 Task: In the  document Grandcanyon.pdf ,align picture to the 'center'. Insert word art below the picture and give heading  'Grand Canyon  in Light Orange'change the shape height to  7.32 in
Action: Mouse moved to (429, 260)
Screenshot: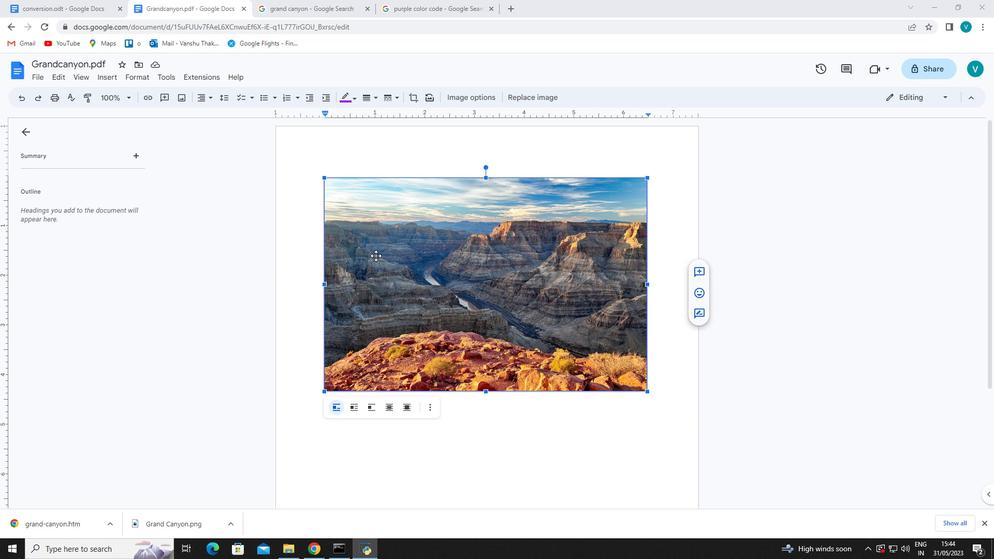 
Action: Mouse pressed left at (429, 260)
Screenshot: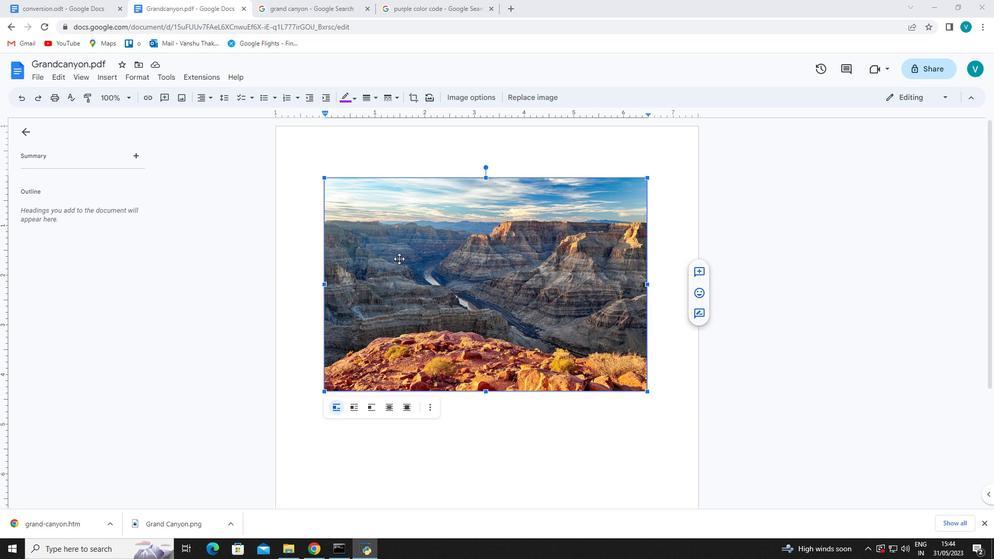 
Action: Mouse moved to (207, 99)
Screenshot: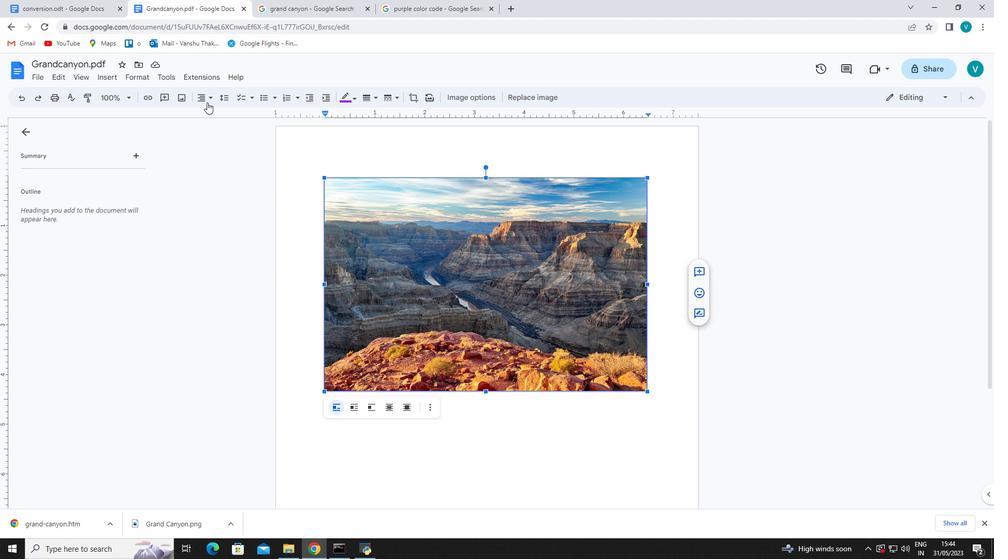 
Action: Mouse pressed left at (207, 99)
Screenshot: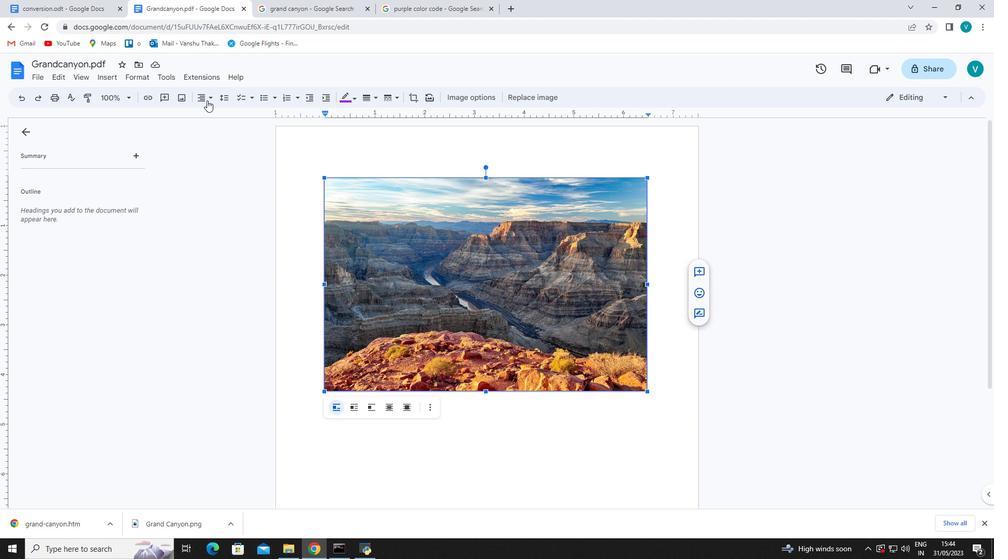 
Action: Mouse moved to (218, 114)
Screenshot: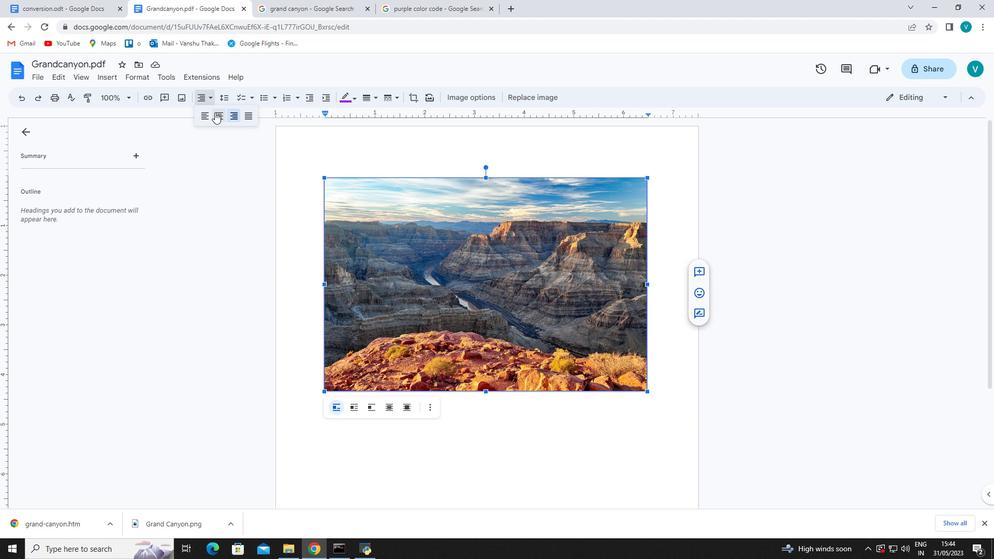 
Action: Mouse pressed left at (218, 114)
Screenshot: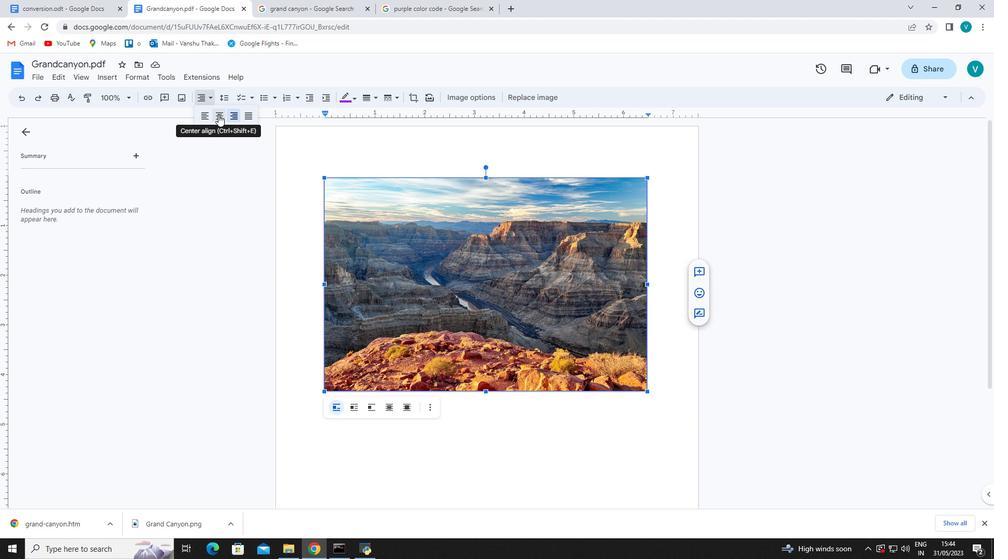 
Action: Mouse moved to (664, 384)
Screenshot: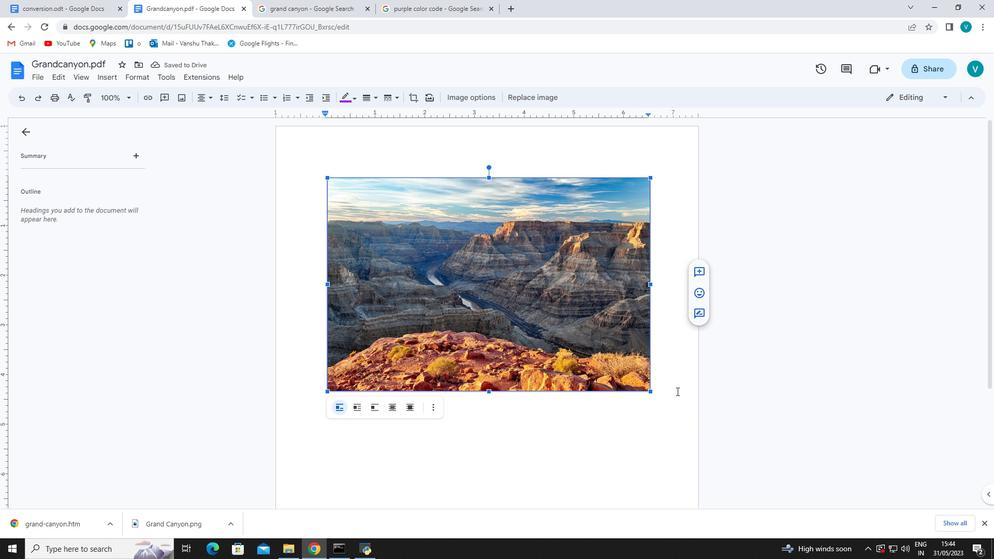 
Action: Mouse pressed left at (664, 384)
Screenshot: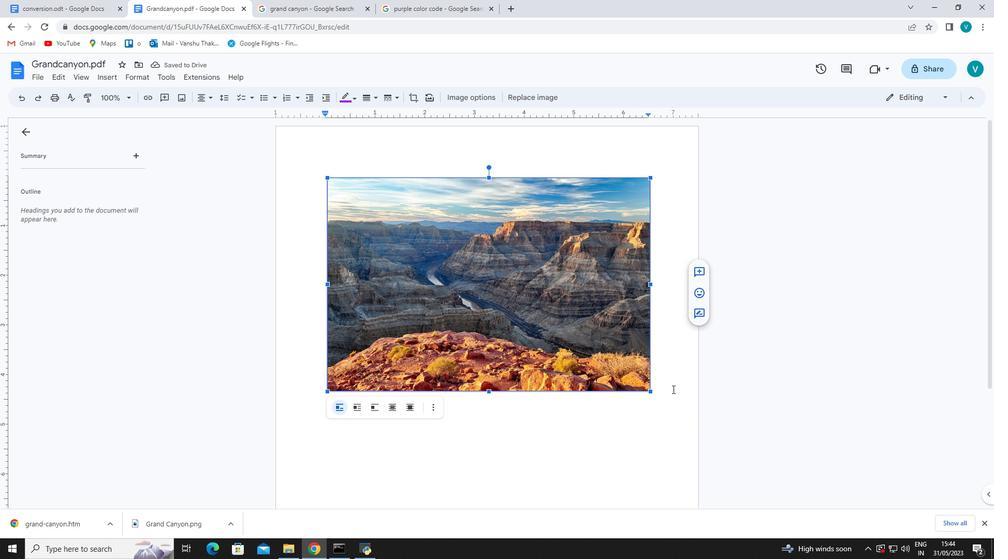 
Action: Key pressed <Key.enter>
Screenshot: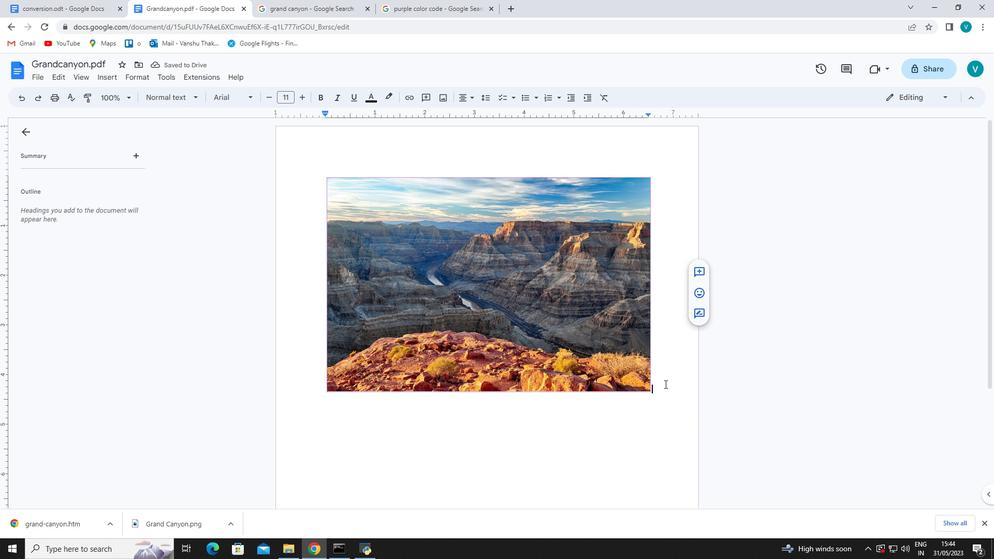 
Action: Mouse moved to (126, 73)
Screenshot: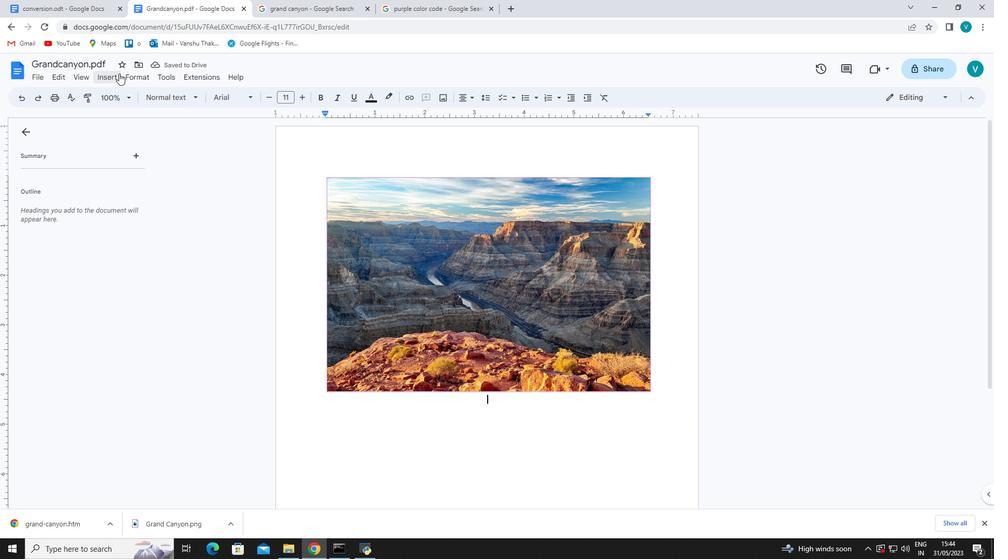 
Action: Mouse pressed left at (126, 73)
Screenshot: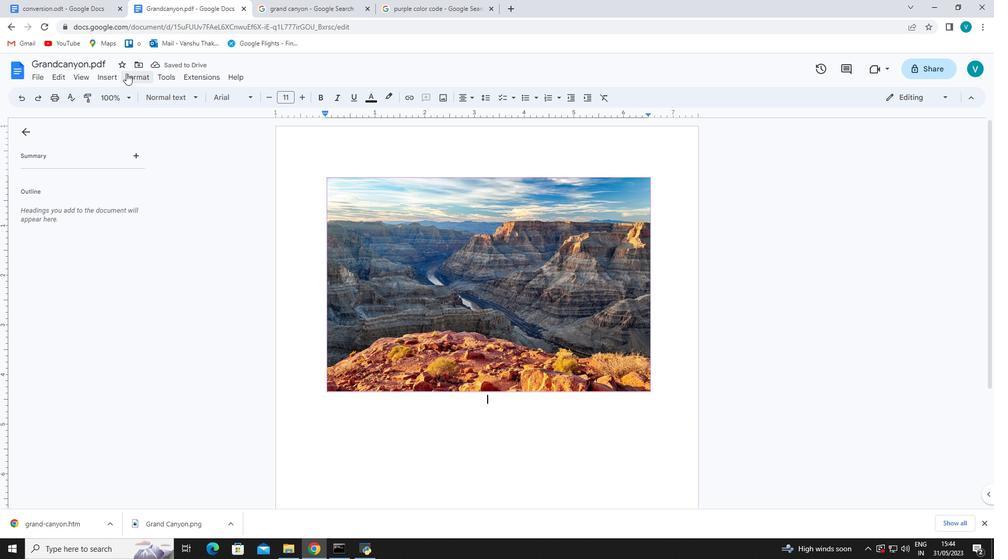 
Action: Mouse moved to (280, 125)
Screenshot: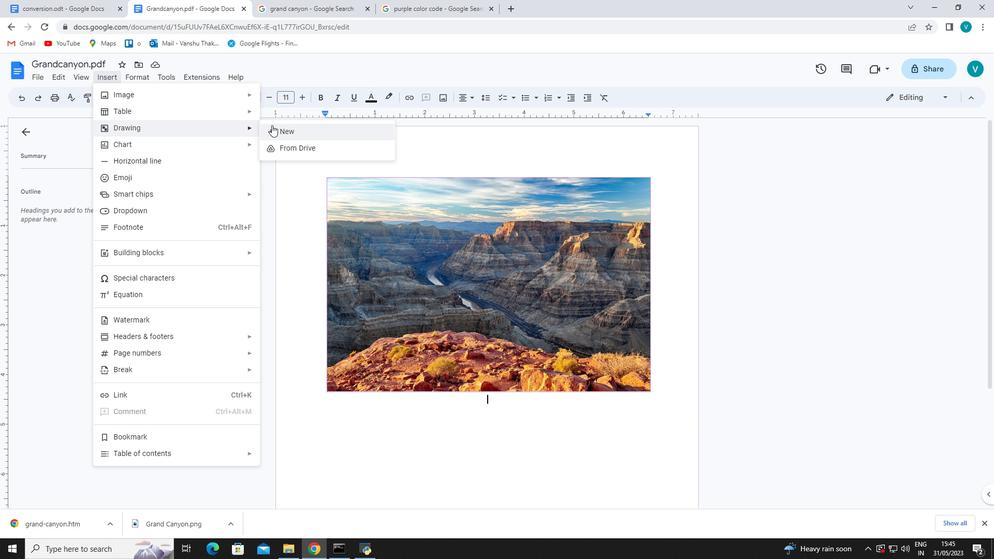 
Action: Mouse pressed left at (280, 125)
Screenshot: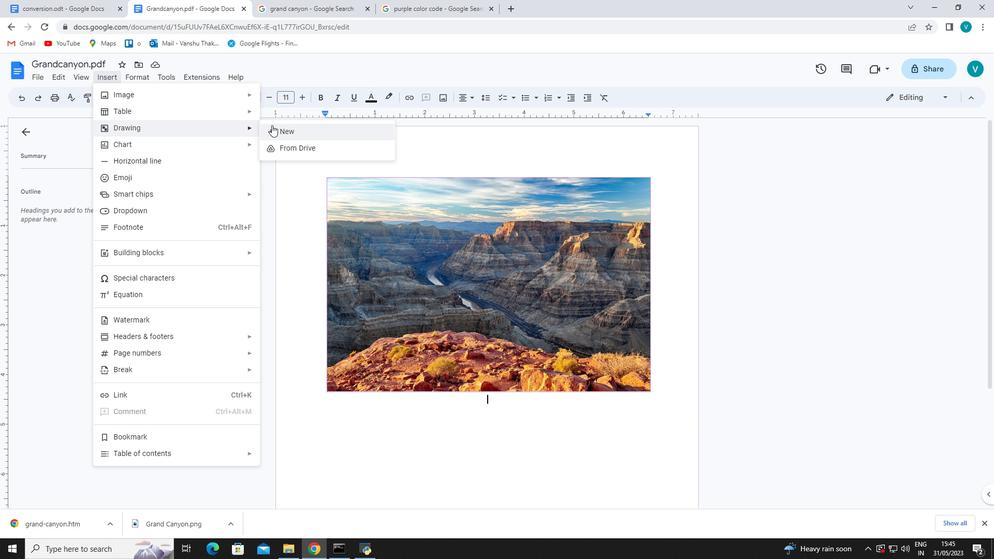 
Action: Mouse moved to (273, 120)
Screenshot: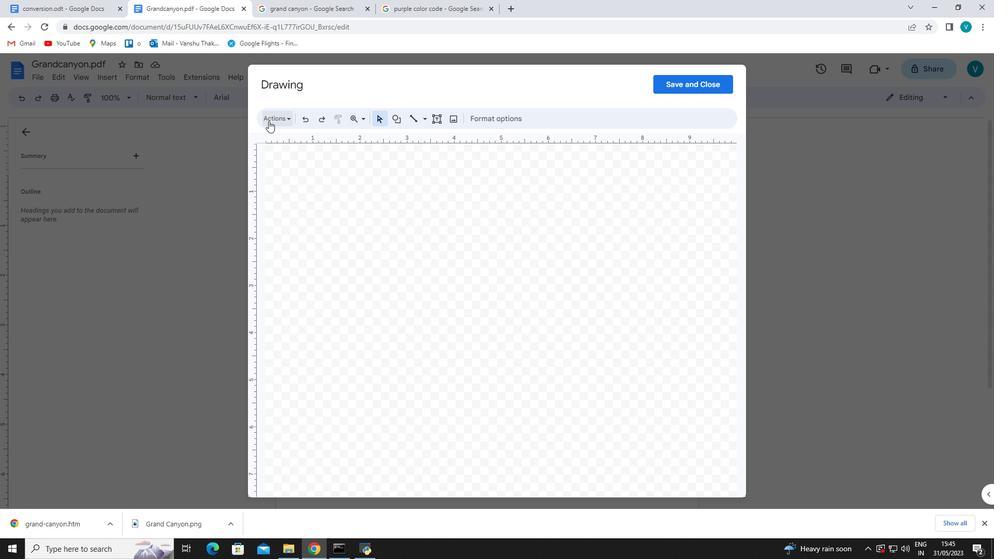 
Action: Mouse pressed left at (273, 120)
Screenshot: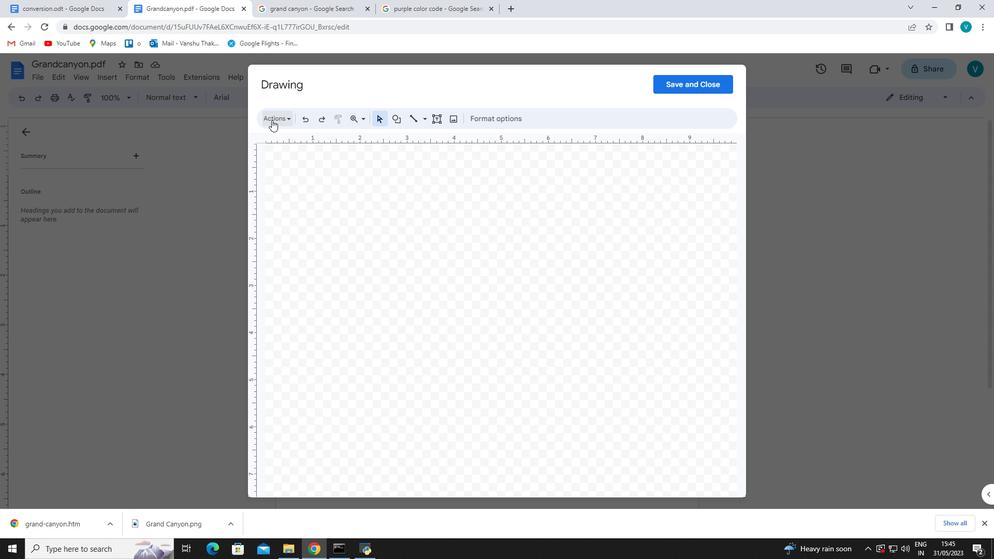 
Action: Mouse moved to (303, 182)
Screenshot: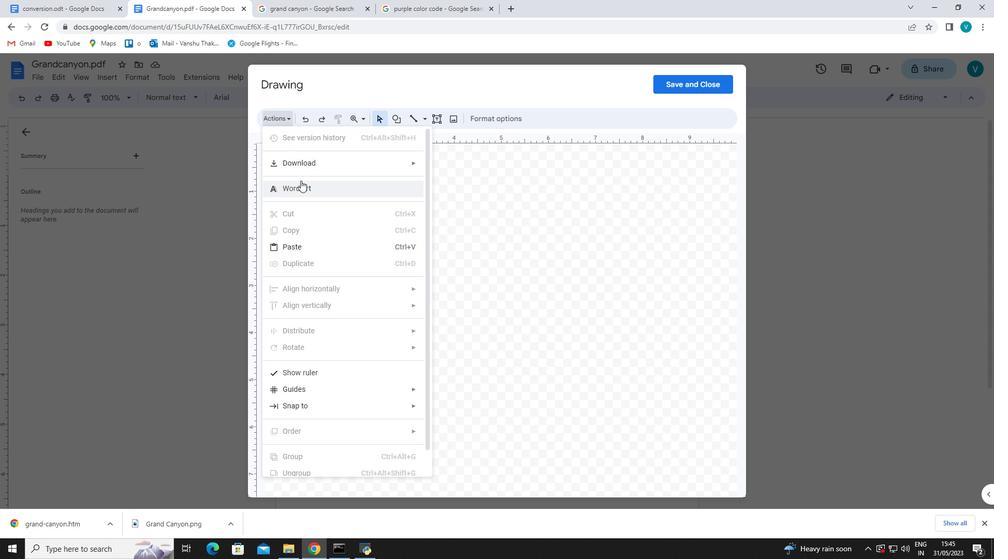 
Action: Mouse pressed left at (303, 182)
Screenshot: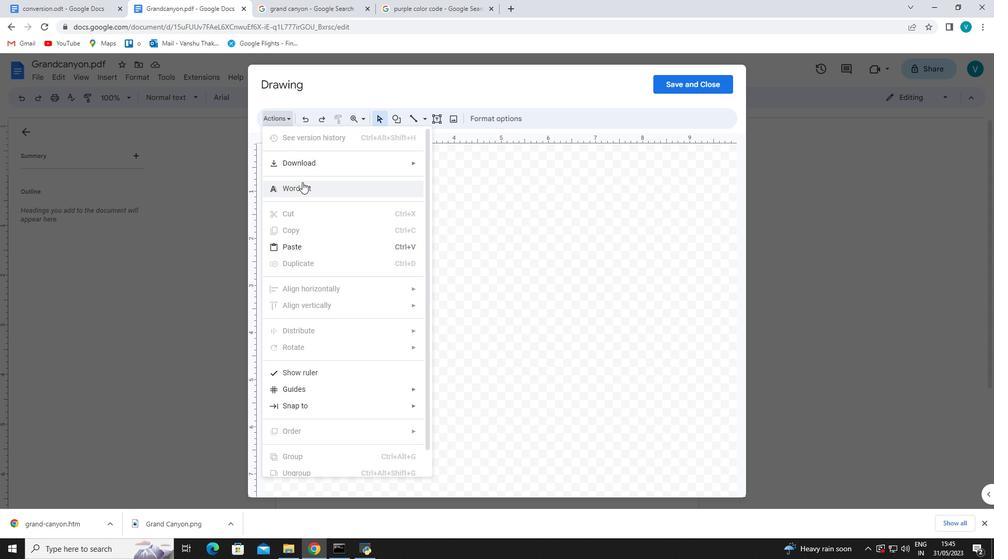 
Action: Mouse moved to (457, 146)
Screenshot: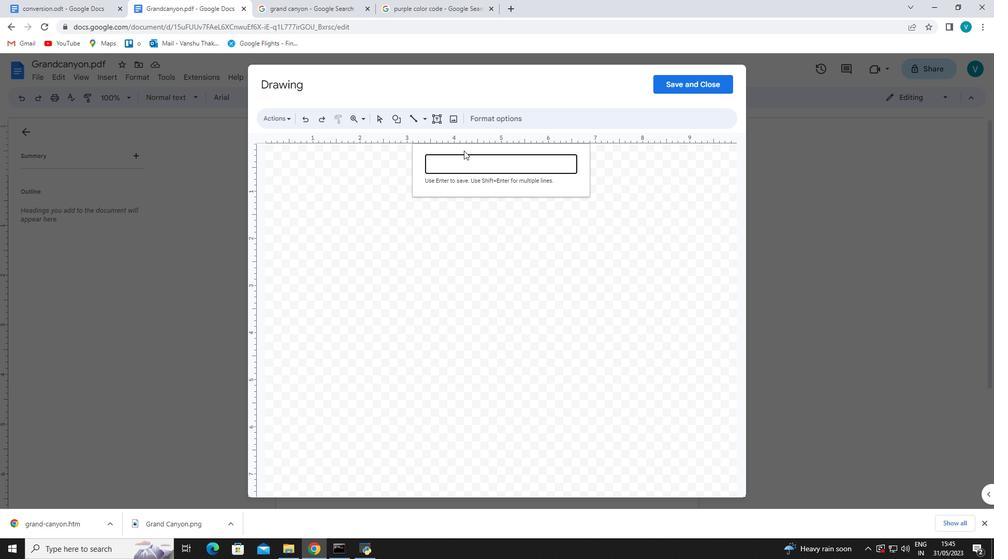 
Action: Key pressed <Key.shift><Key.shift><Key.shift><Key.shift><Key.shift>Grand<Key.space><Key.shift>Canyon<Key.space>in<Key.space><Key.shift>Light<Key.space><Key.shift>Orange<Key.enter>
Screenshot: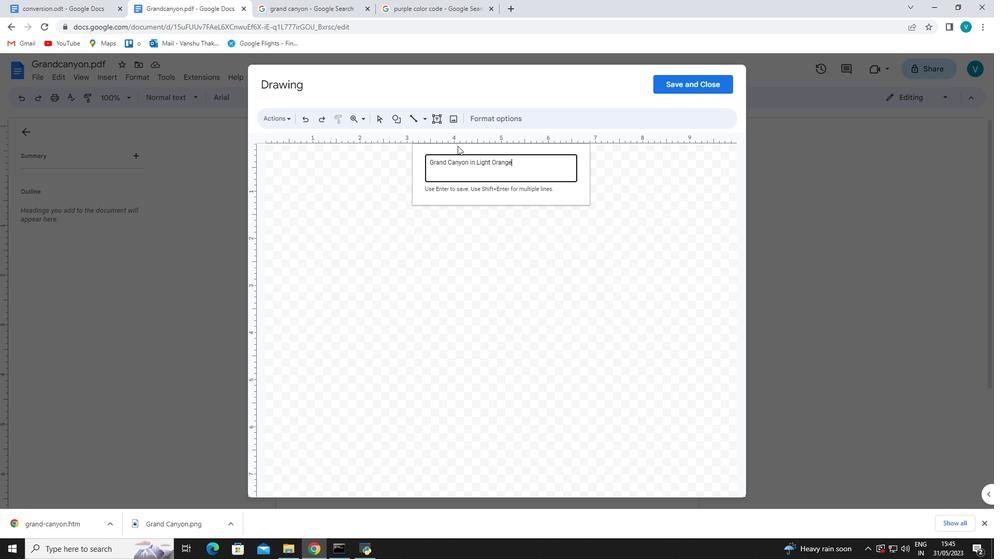 
Action: Mouse moved to (720, 86)
Screenshot: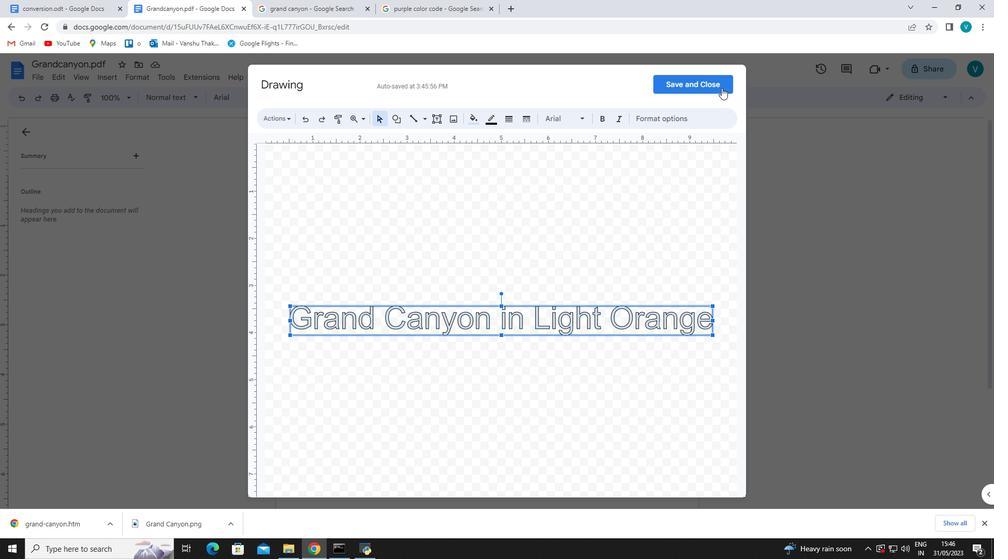 
Action: Mouse pressed left at (720, 86)
Screenshot: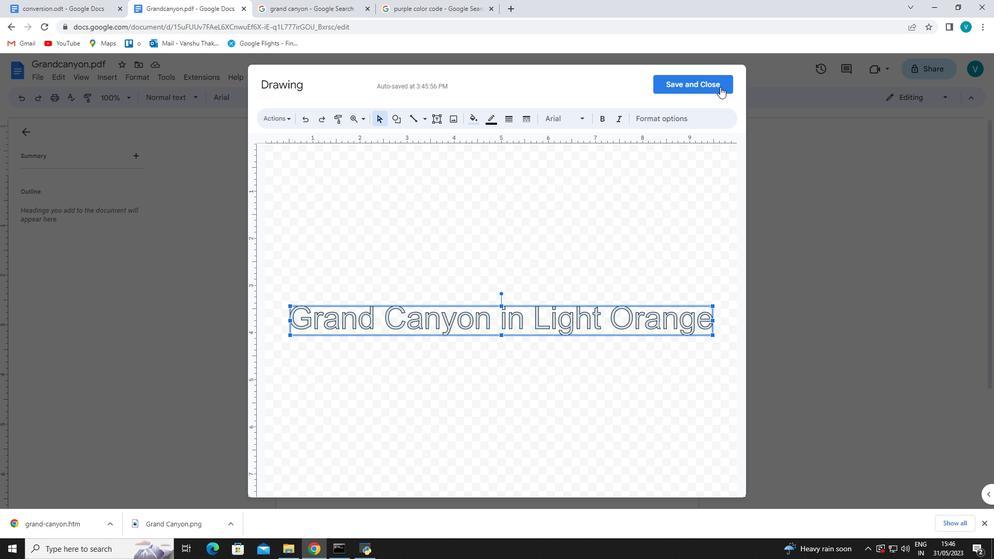 
Action: Mouse moved to (642, 415)
Screenshot: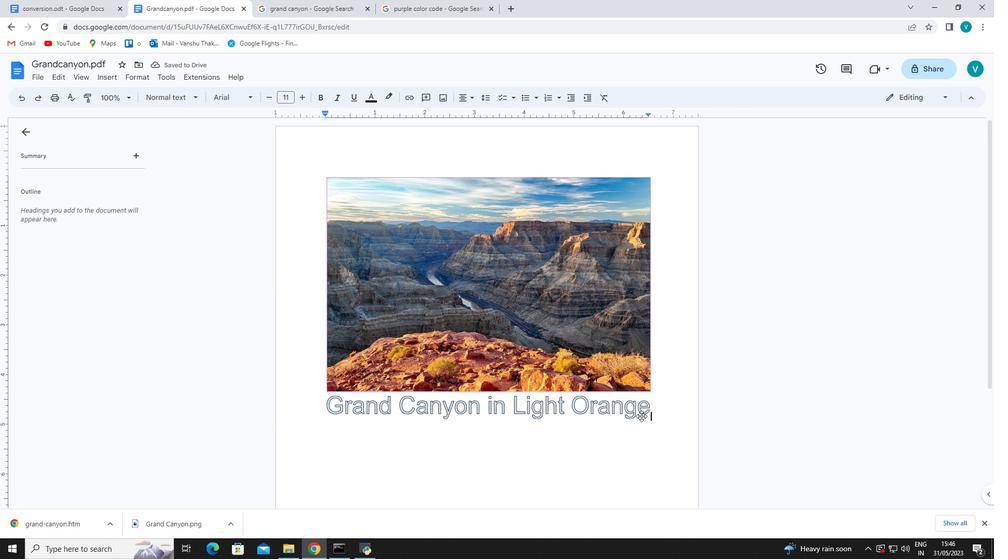 
Action: Mouse pressed left at (642, 415)
Screenshot: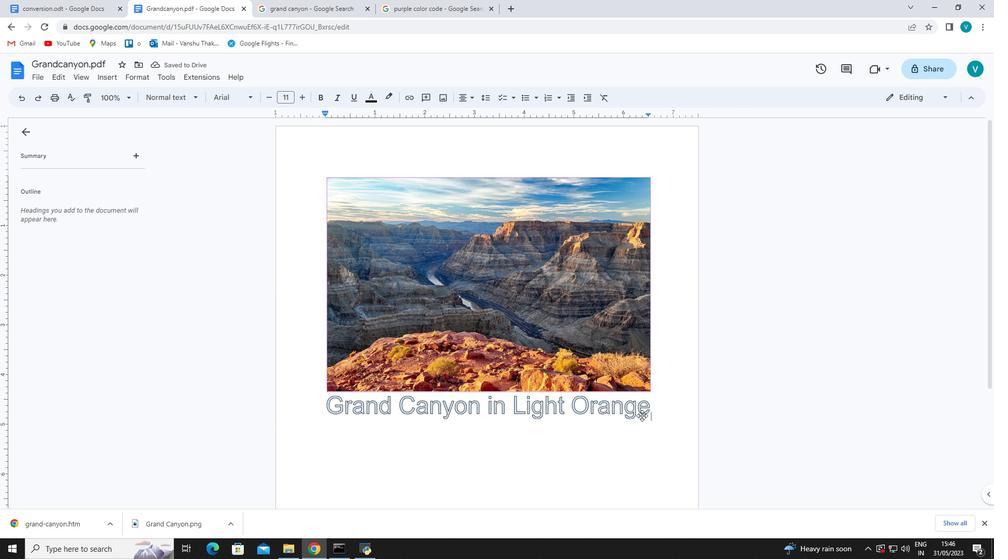 
Action: Mouse moved to (544, 405)
Screenshot: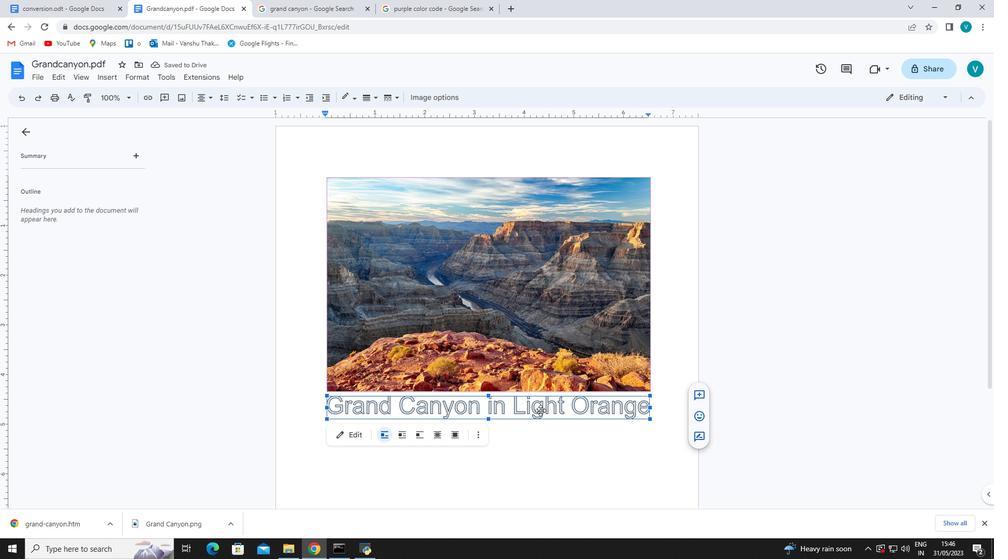
Action: Mouse pressed left at (544, 405)
Screenshot: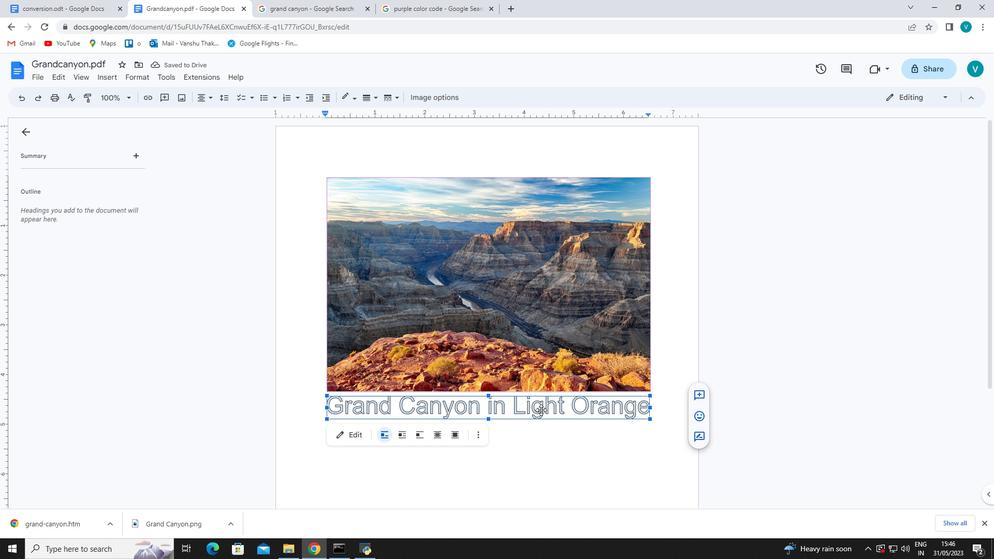 
Action: Mouse moved to (425, 95)
Screenshot: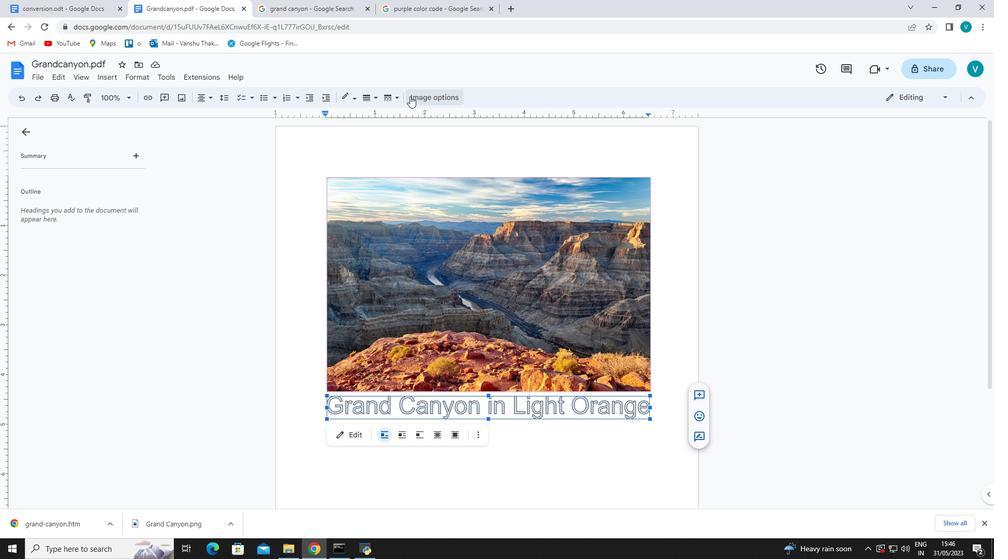 
Action: Mouse pressed left at (425, 95)
Screenshot: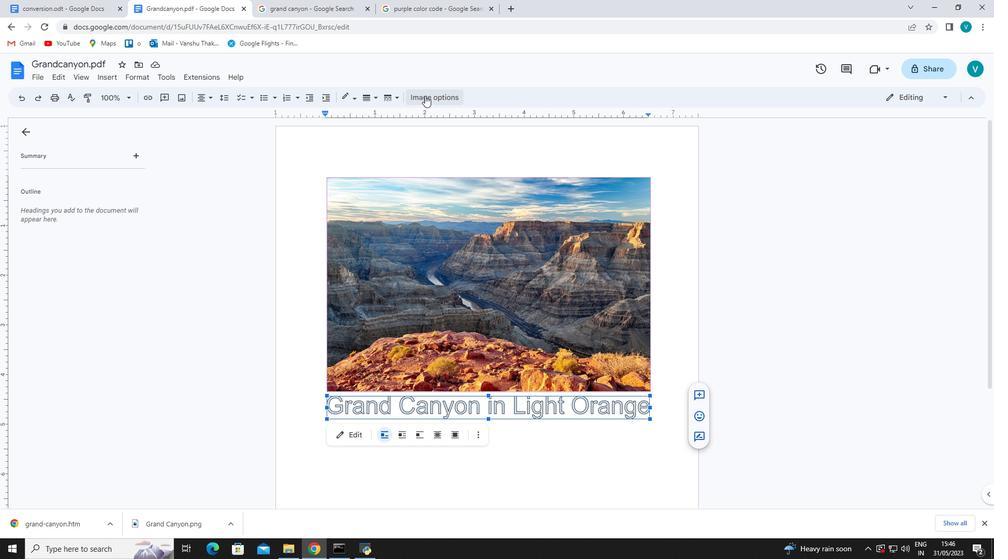
Action: Mouse moved to (956, 133)
Screenshot: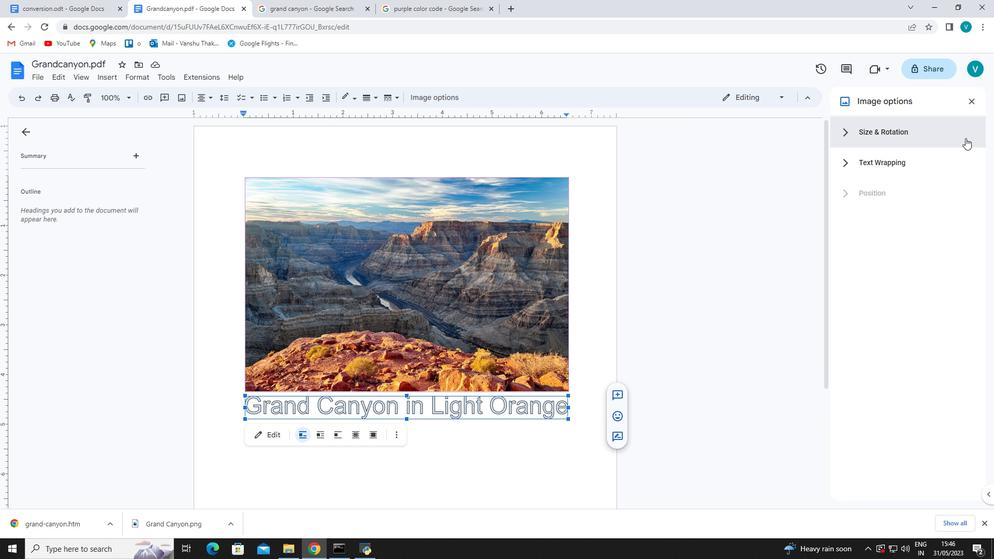 
Action: Mouse pressed left at (956, 133)
Screenshot: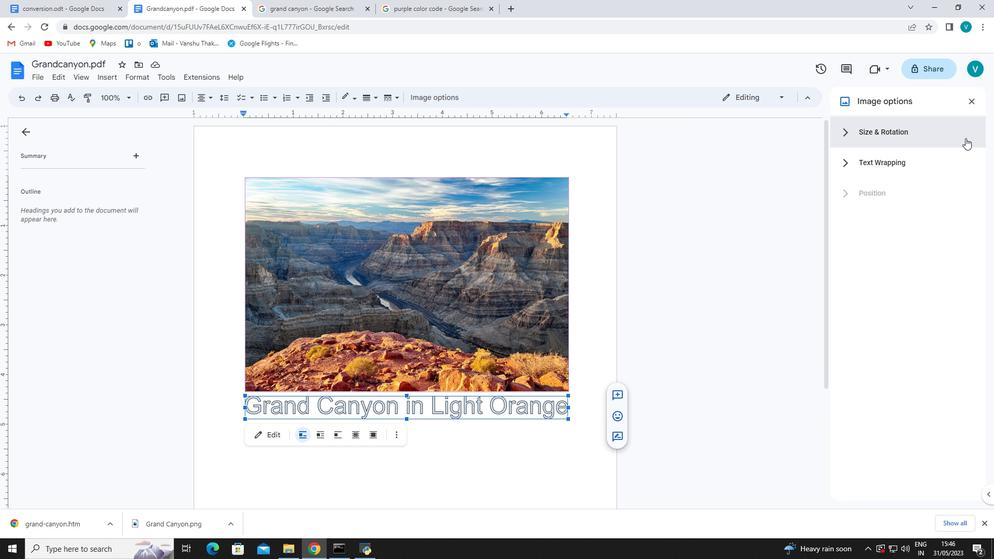 
Action: Mouse moved to (949, 181)
Screenshot: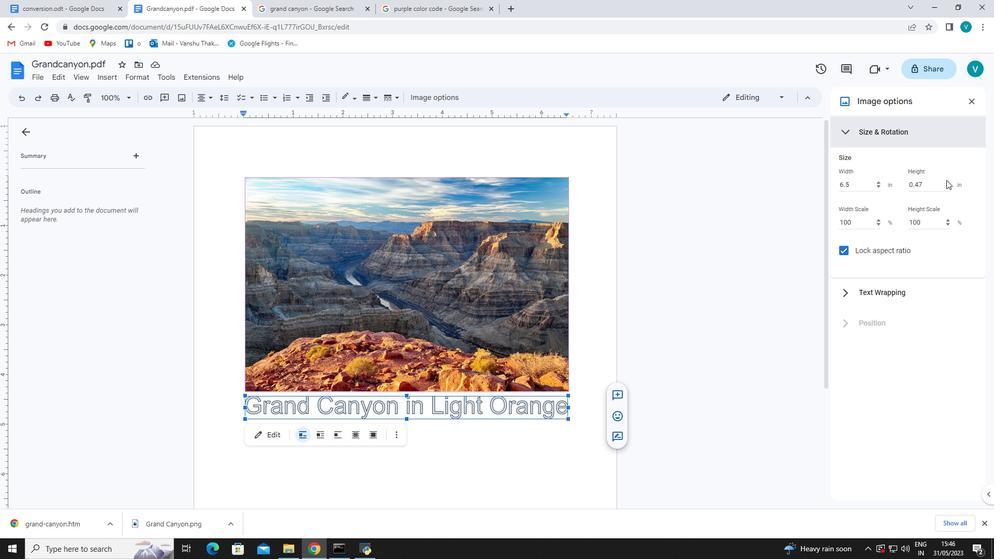 
Action: Mouse pressed left at (949, 181)
Screenshot: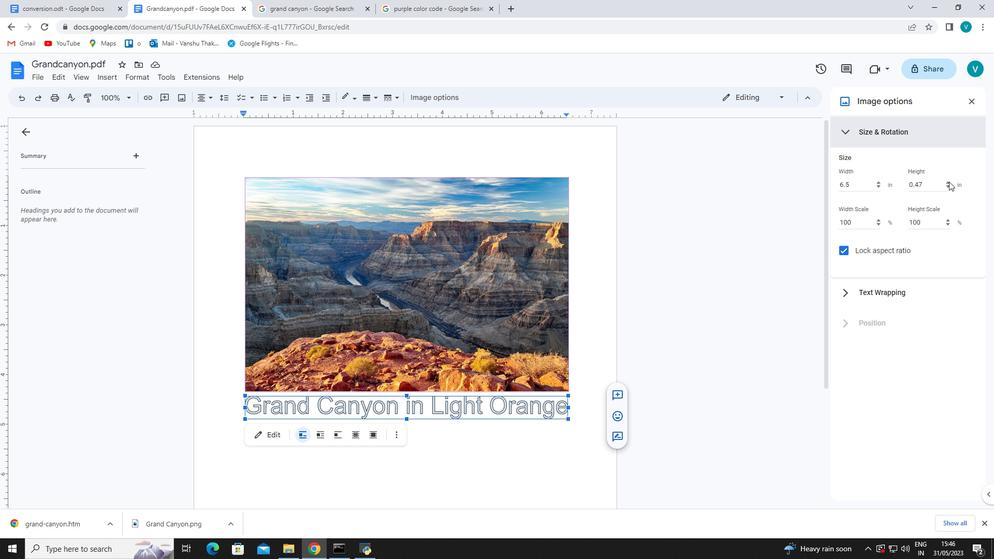 
Action: Mouse pressed left at (949, 181)
Screenshot: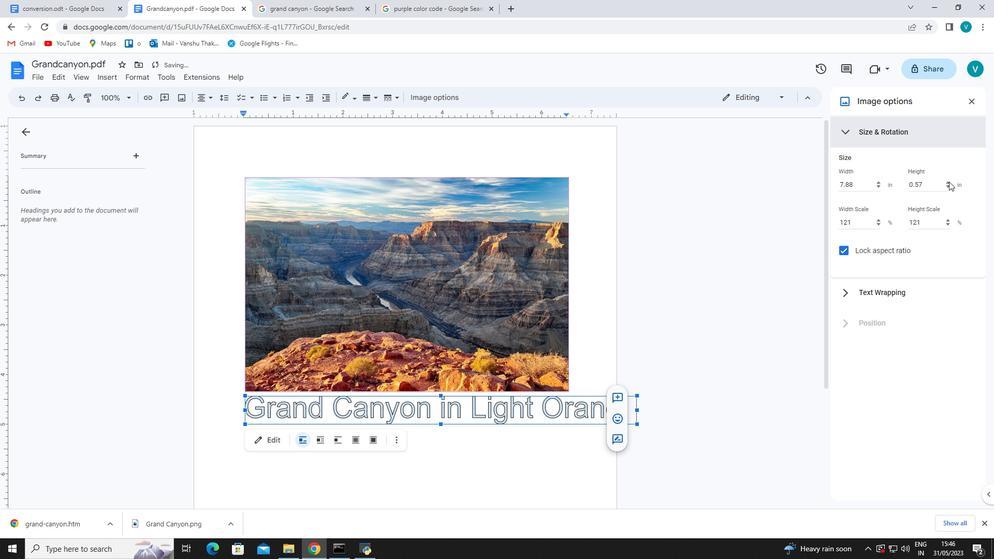 
Action: Mouse pressed left at (949, 181)
Screenshot: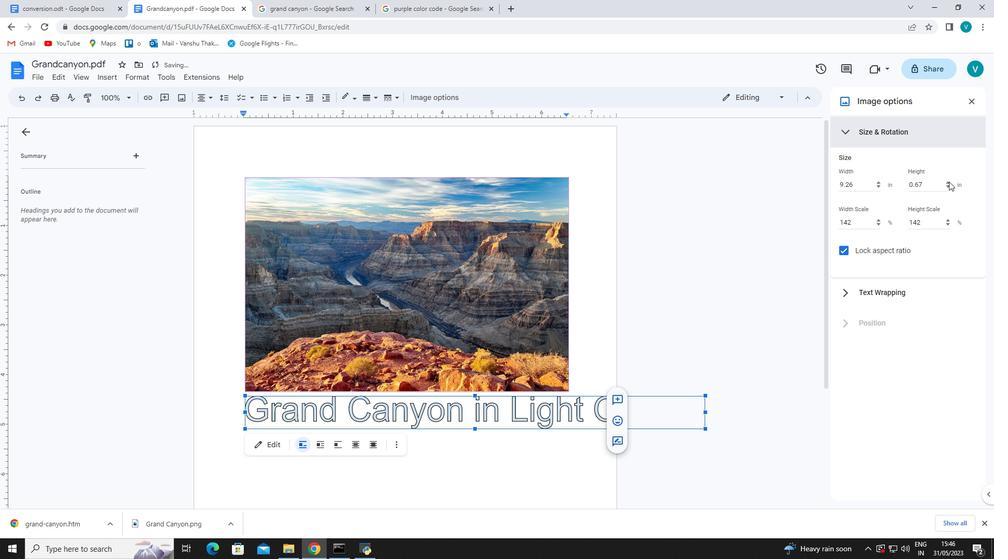 
Action: Mouse pressed left at (949, 181)
Screenshot: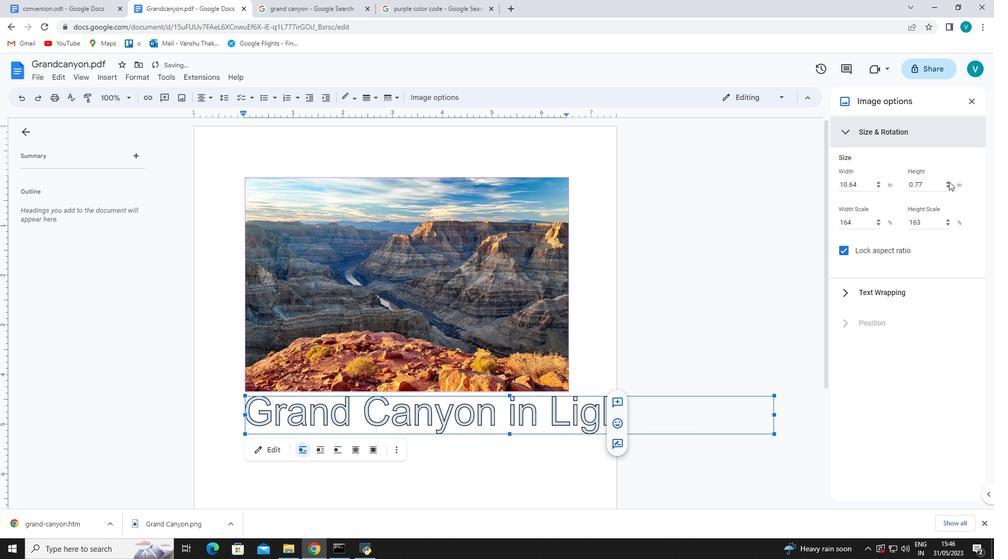 
Action: Mouse pressed left at (949, 181)
Screenshot: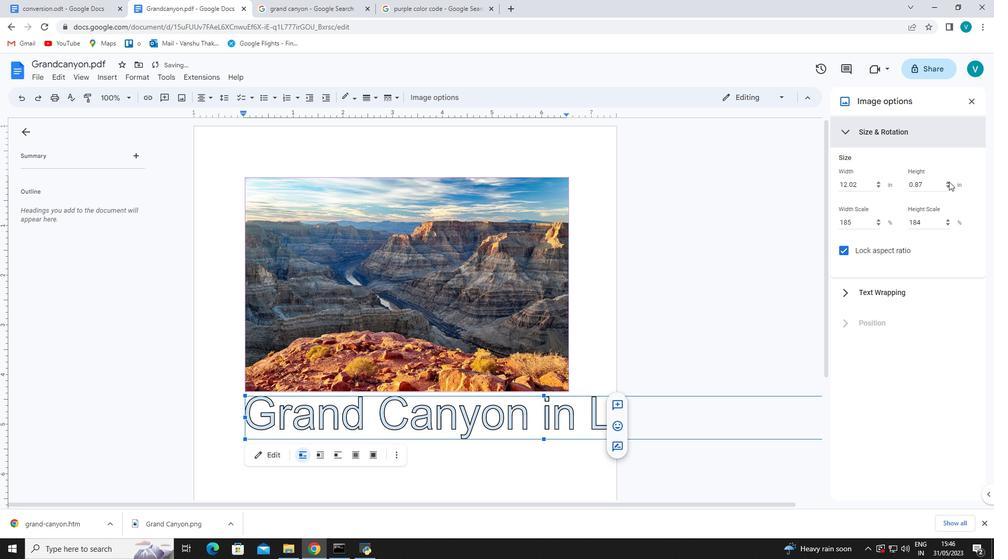 
Action: Mouse pressed left at (949, 181)
Screenshot: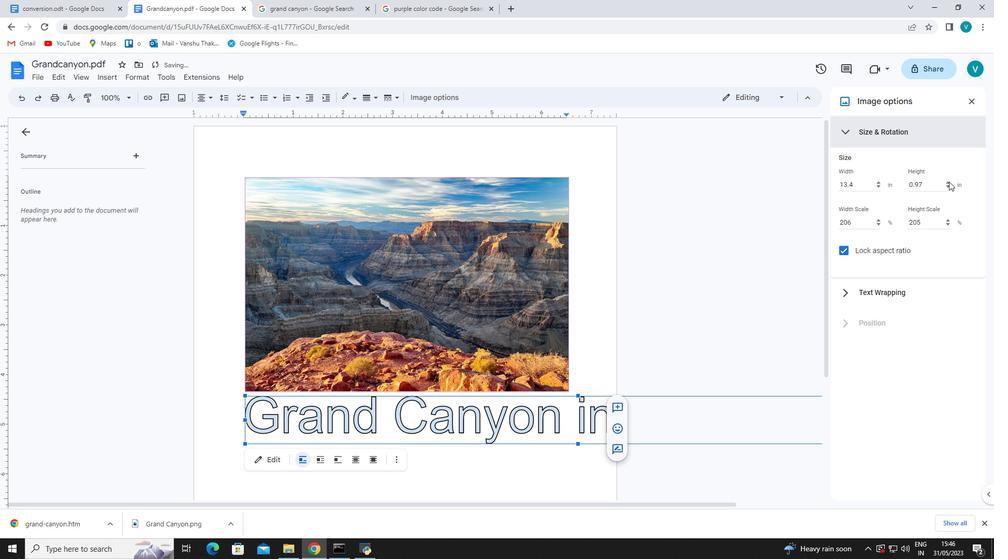 
Action: Mouse pressed left at (949, 181)
Screenshot: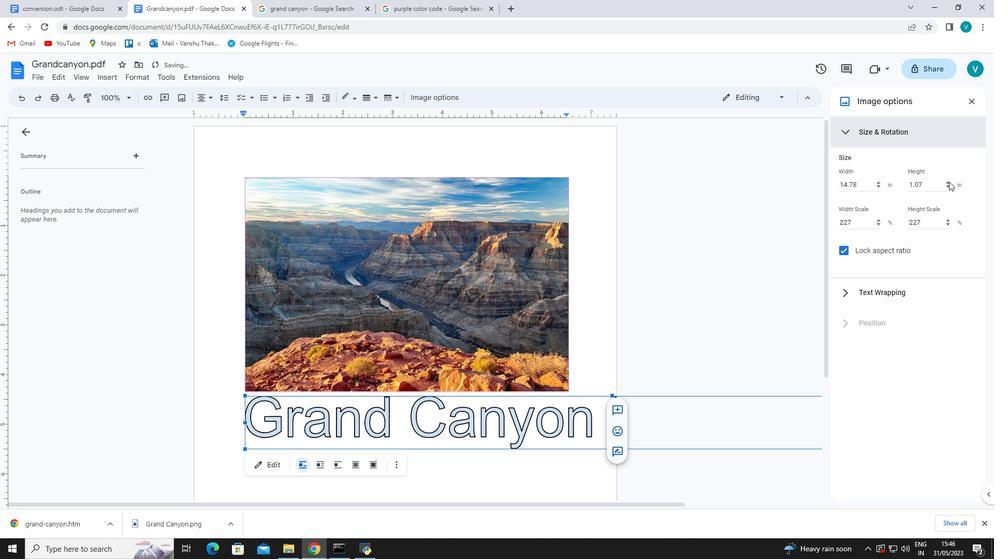 
Action: Mouse pressed left at (949, 181)
Screenshot: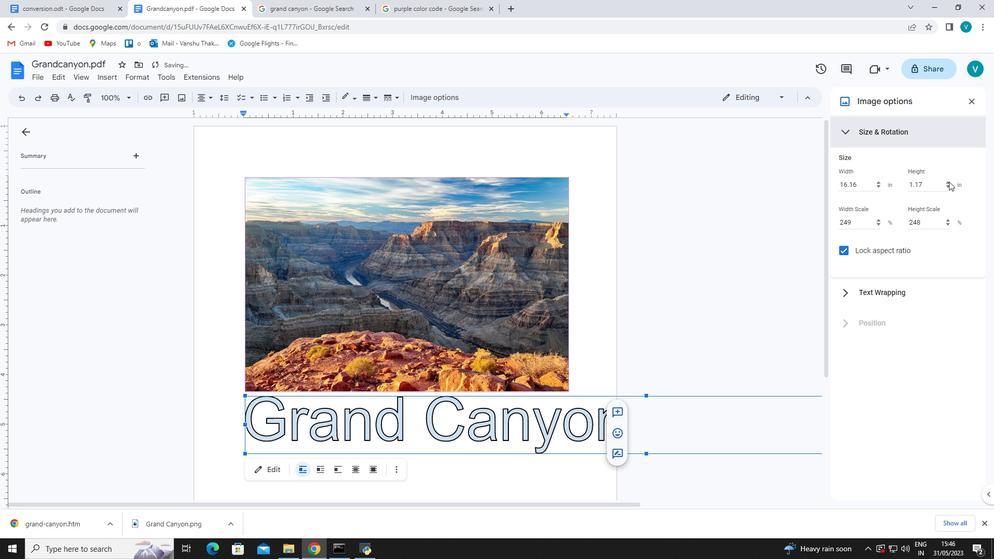 
Action: Mouse pressed left at (949, 181)
Screenshot: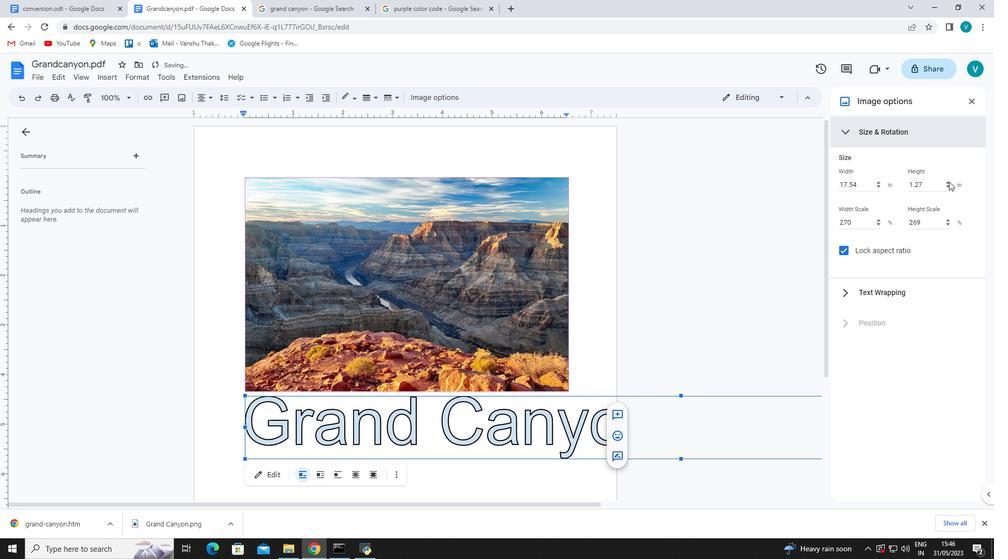 
Action: Mouse pressed left at (949, 181)
Screenshot: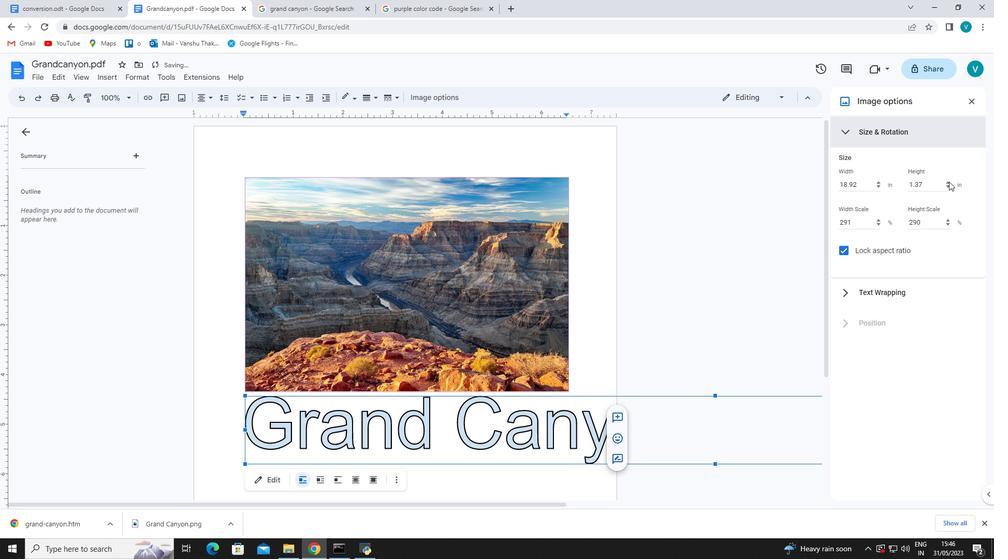 
Action: Mouse pressed left at (949, 181)
Screenshot: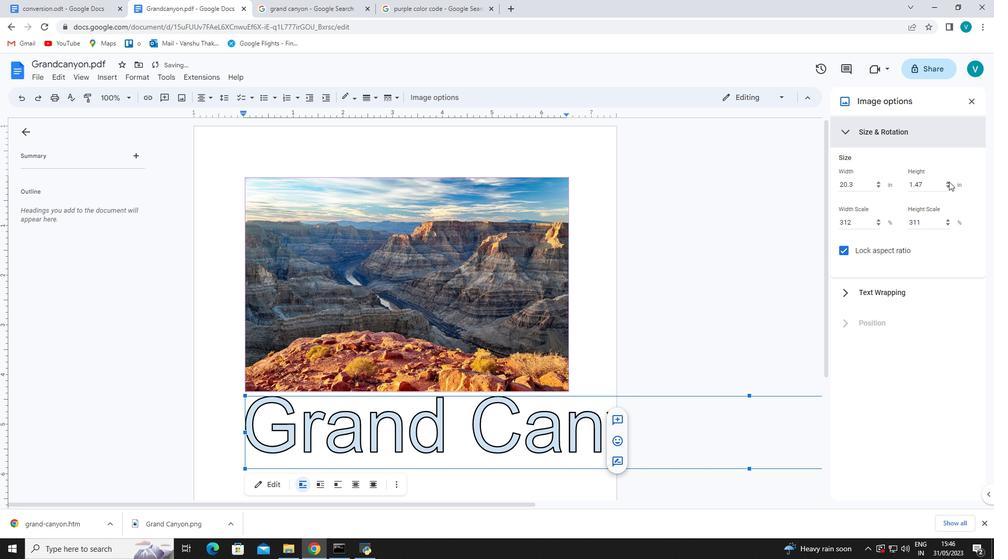 
Action: Mouse pressed left at (949, 181)
Screenshot: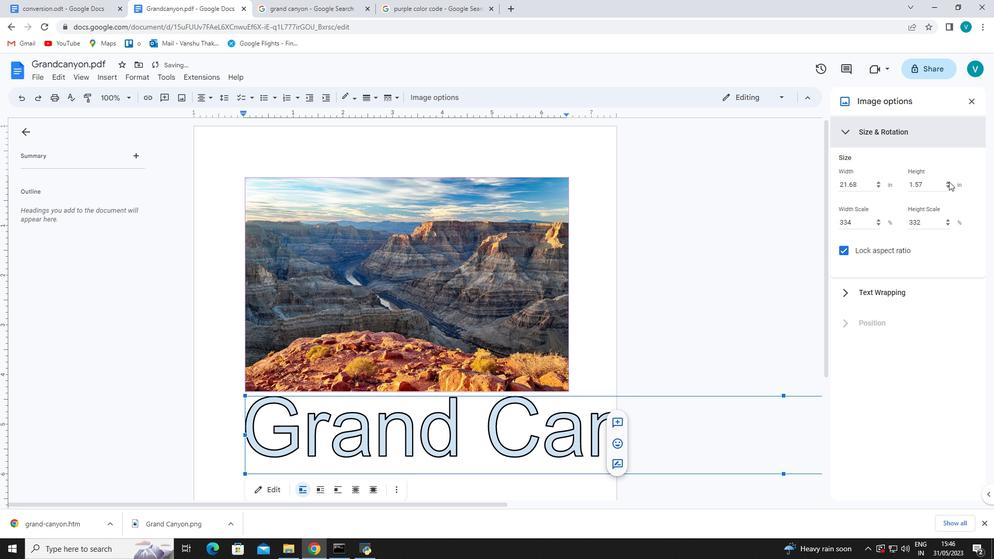 
Action: Mouse pressed left at (949, 181)
Screenshot: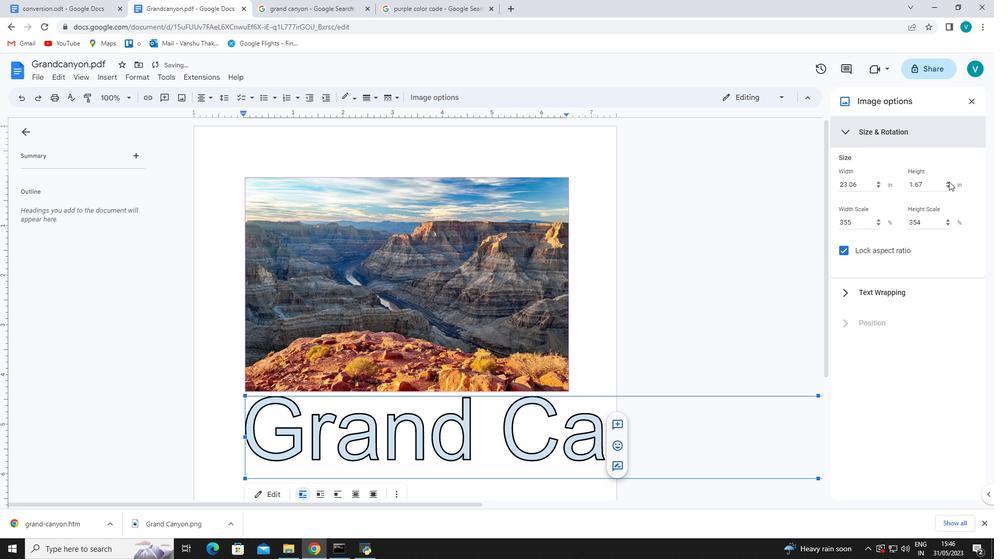 
Action: Mouse pressed left at (949, 181)
Screenshot: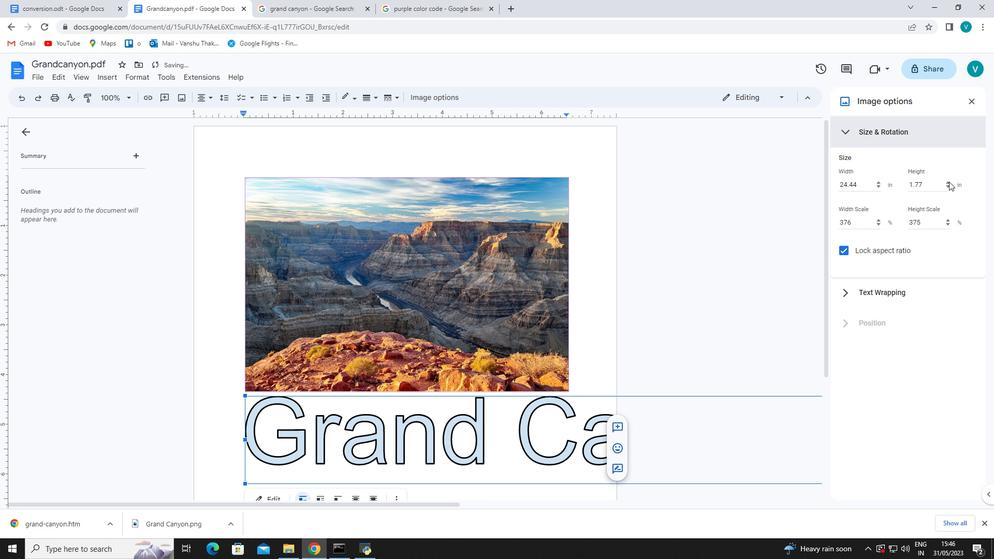 
Action: Mouse pressed left at (949, 181)
Screenshot: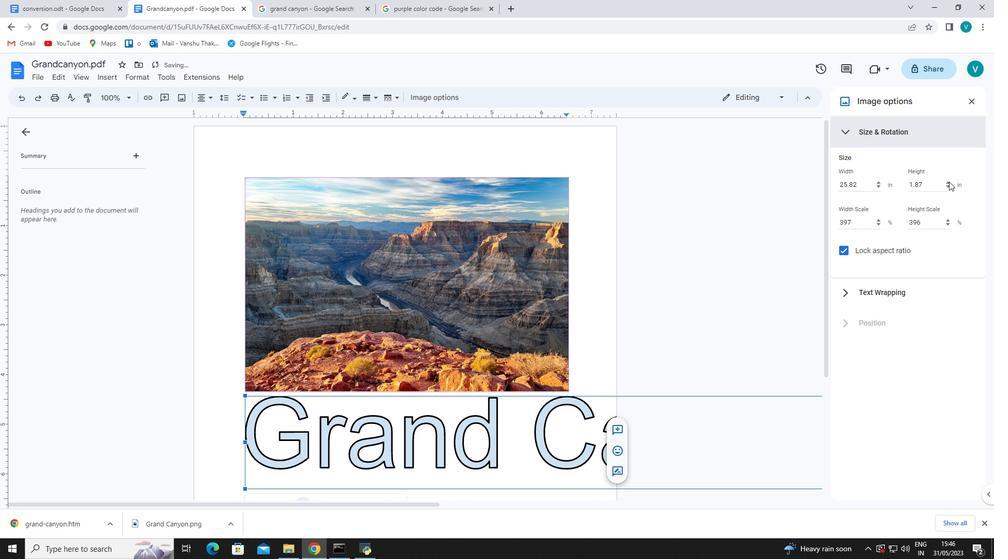 
Action: Mouse pressed left at (949, 181)
Screenshot: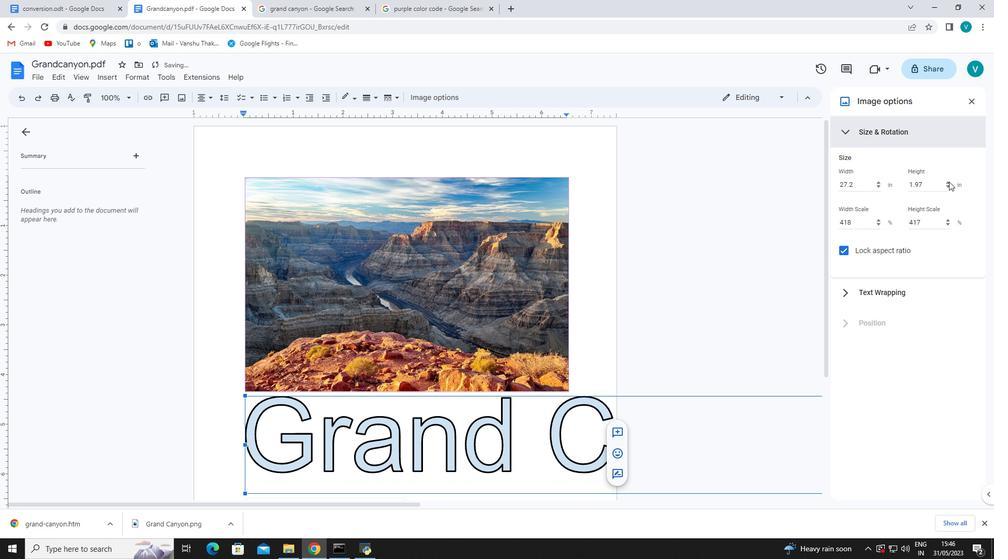 
Action: Mouse pressed left at (949, 181)
Screenshot: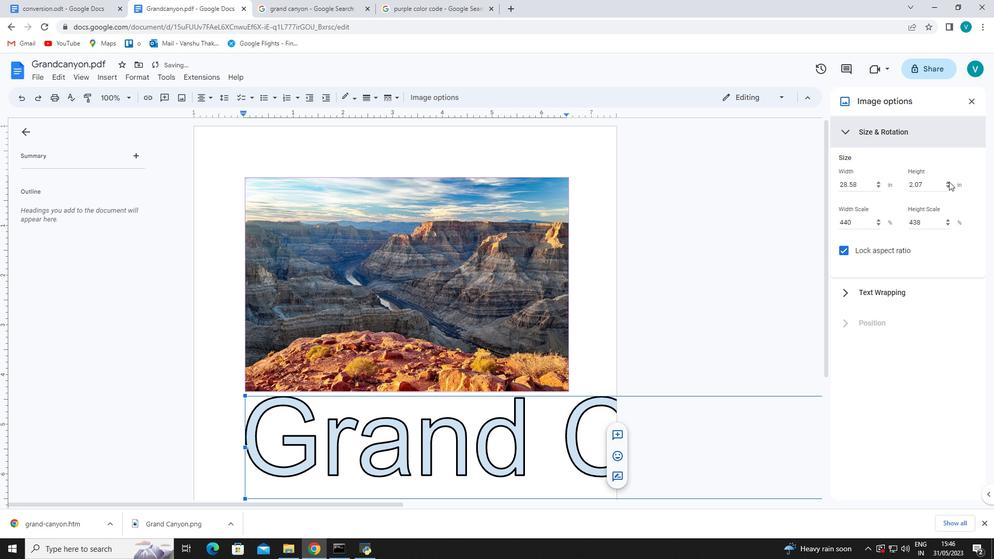 
Action: Mouse pressed left at (949, 181)
Screenshot: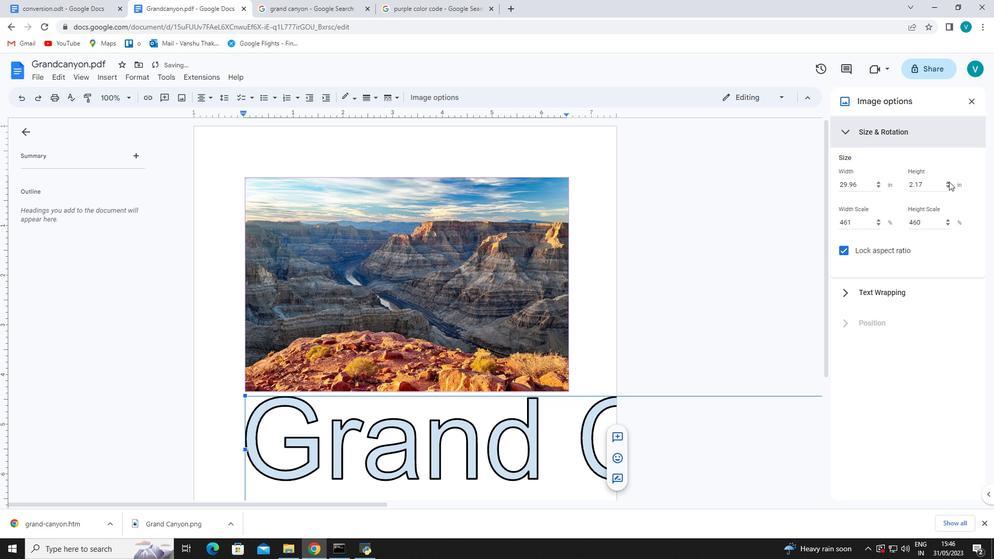
Action: Mouse pressed left at (949, 181)
Screenshot: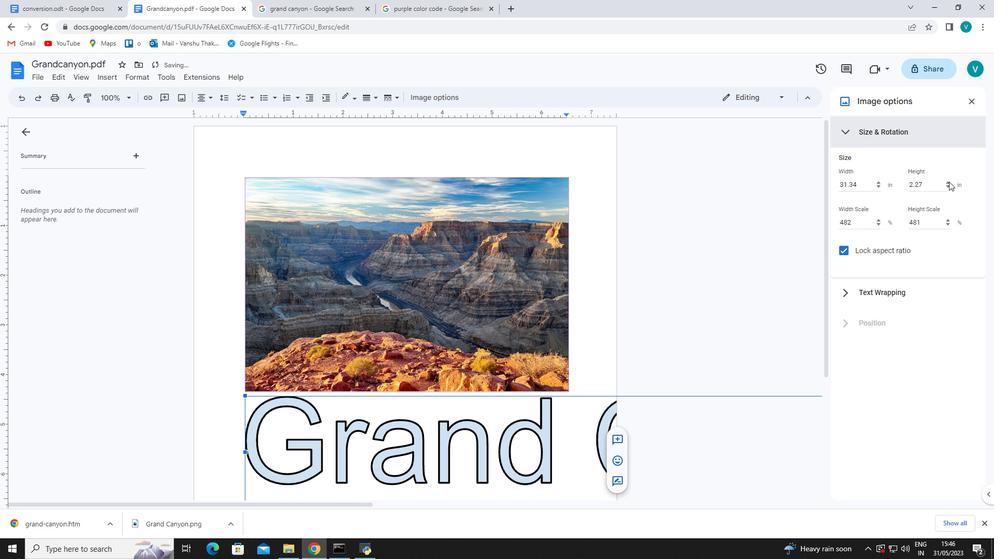 
Action: Mouse pressed left at (949, 181)
Screenshot: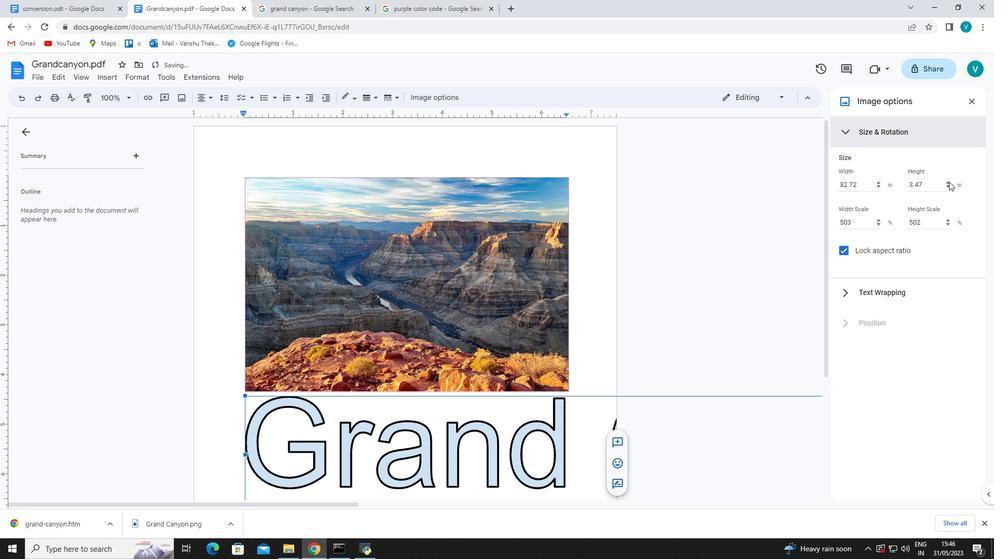 
Action: Mouse pressed left at (949, 181)
Screenshot: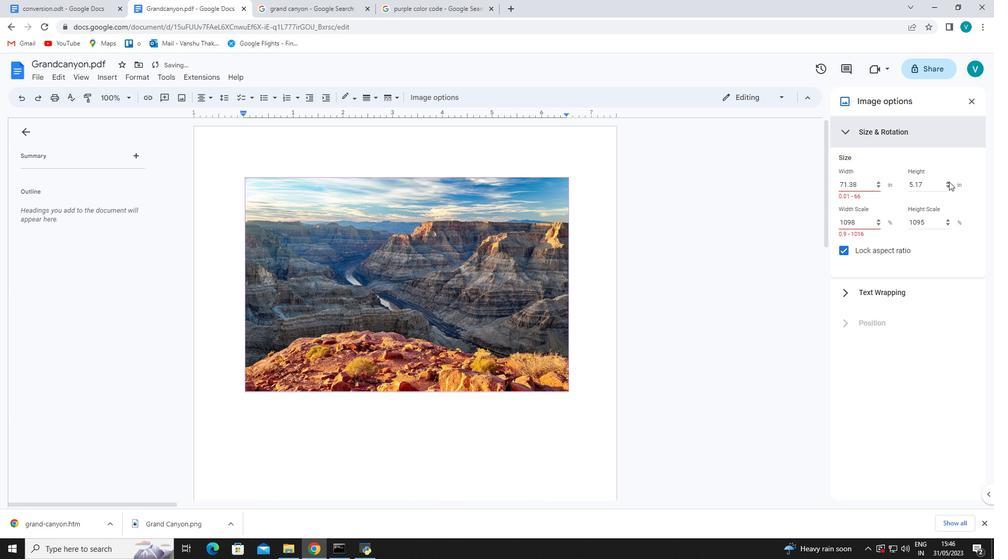 
Action: Mouse moved to (949, 181)
Screenshot: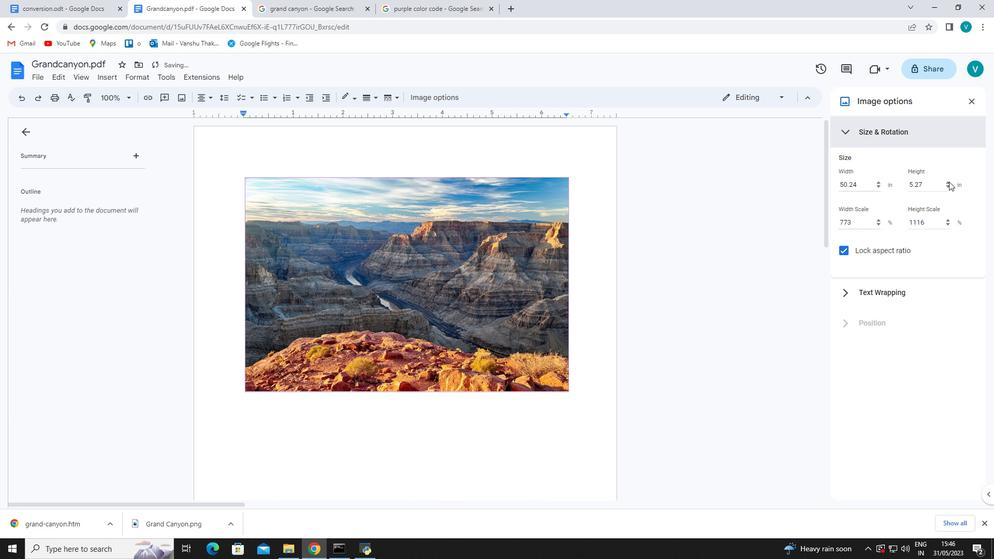 
Action: Mouse pressed left at (949, 181)
Screenshot: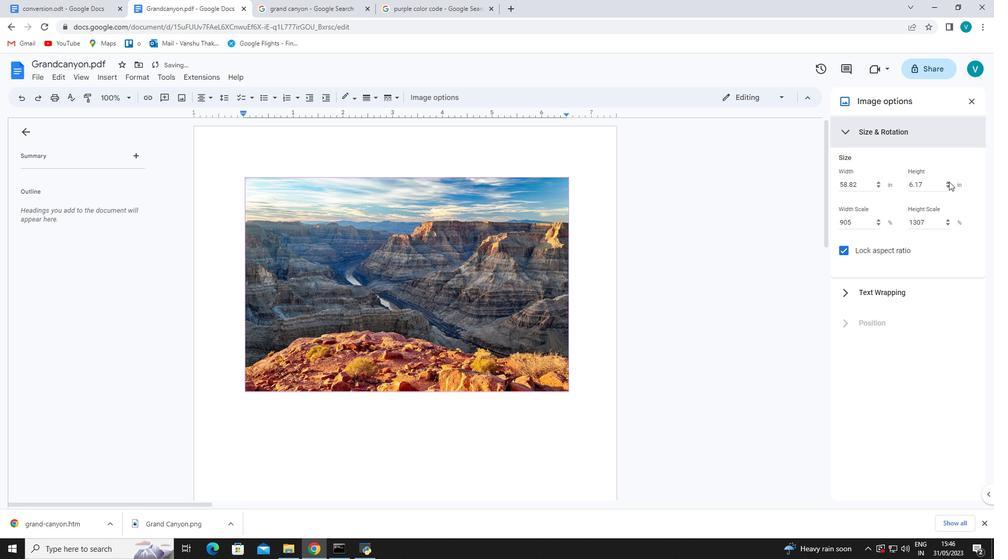 
Action: Mouse pressed left at (949, 181)
Screenshot: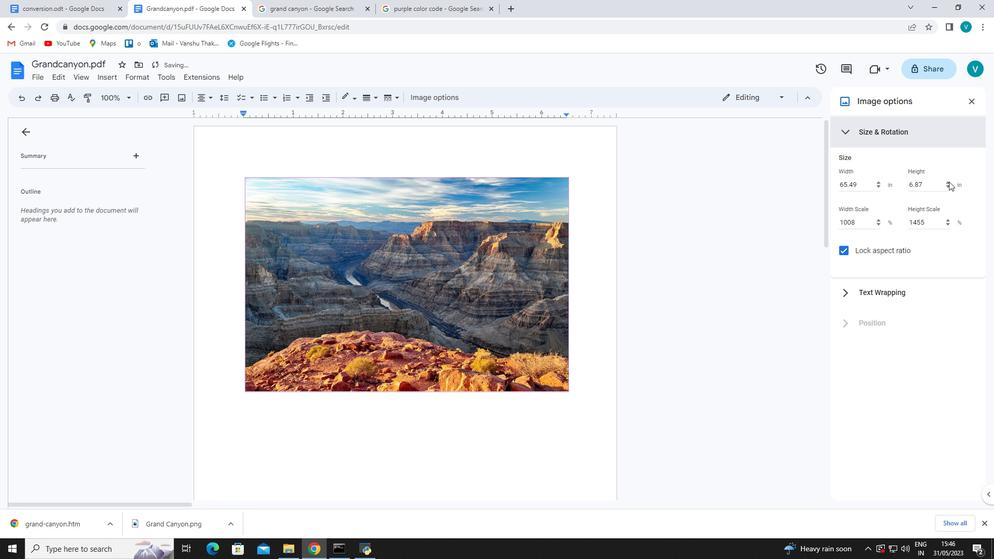 
Action: Mouse pressed left at (949, 181)
Screenshot: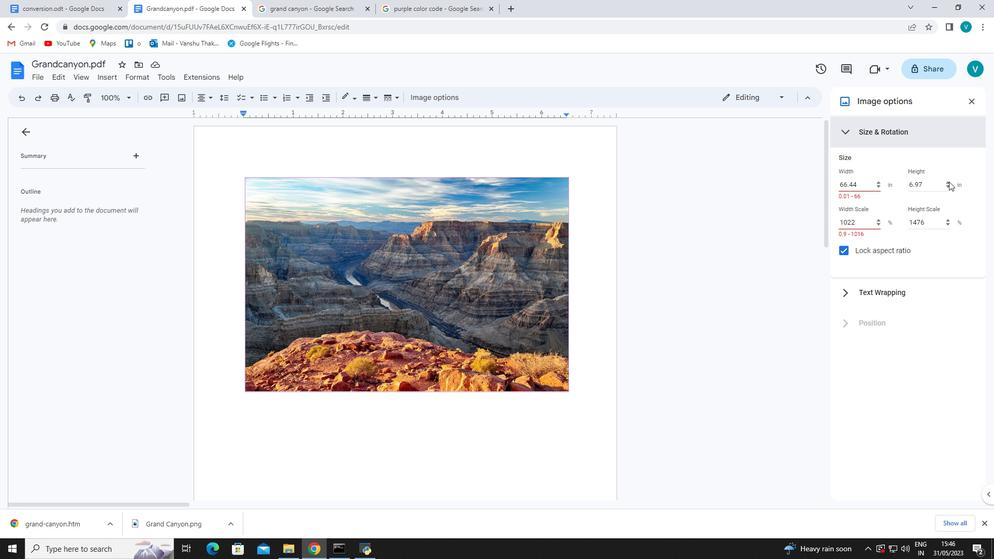 
Action: Mouse pressed left at (949, 181)
Screenshot: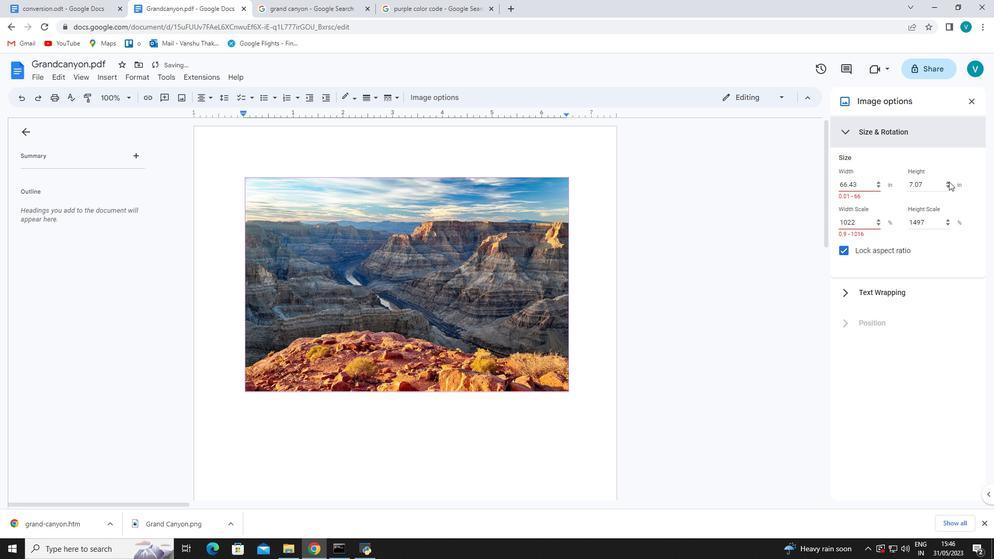 
Action: Mouse moved to (947, 180)
Screenshot: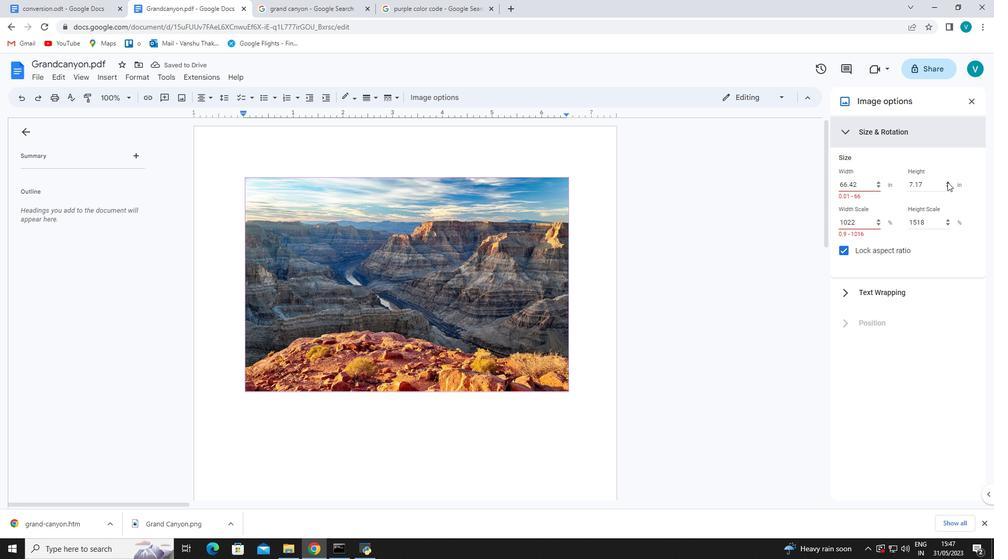 
Action: Mouse pressed left at (947, 180)
Screenshot: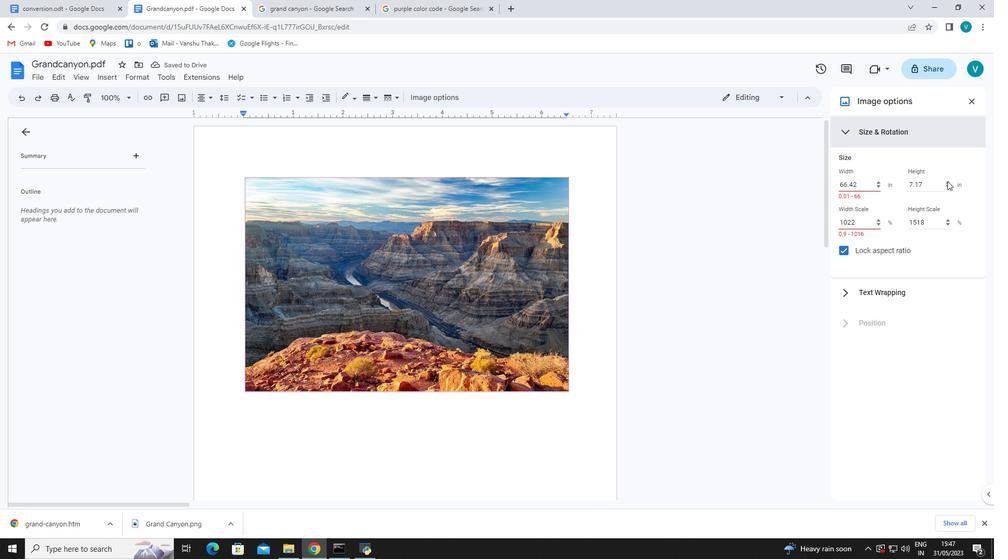 
Action: Mouse pressed left at (947, 180)
Screenshot: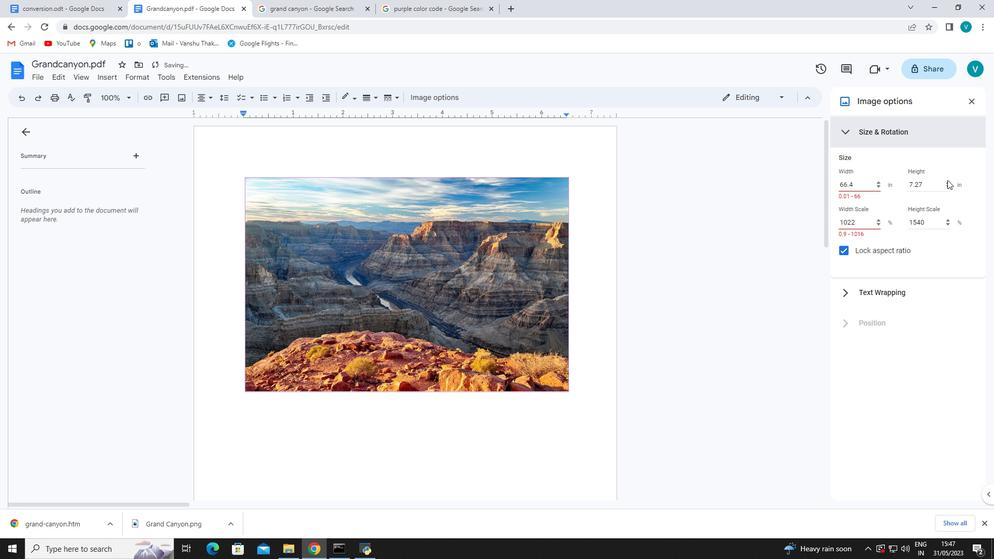 
Action: Mouse pressed left at (947, 180)
Screenshot: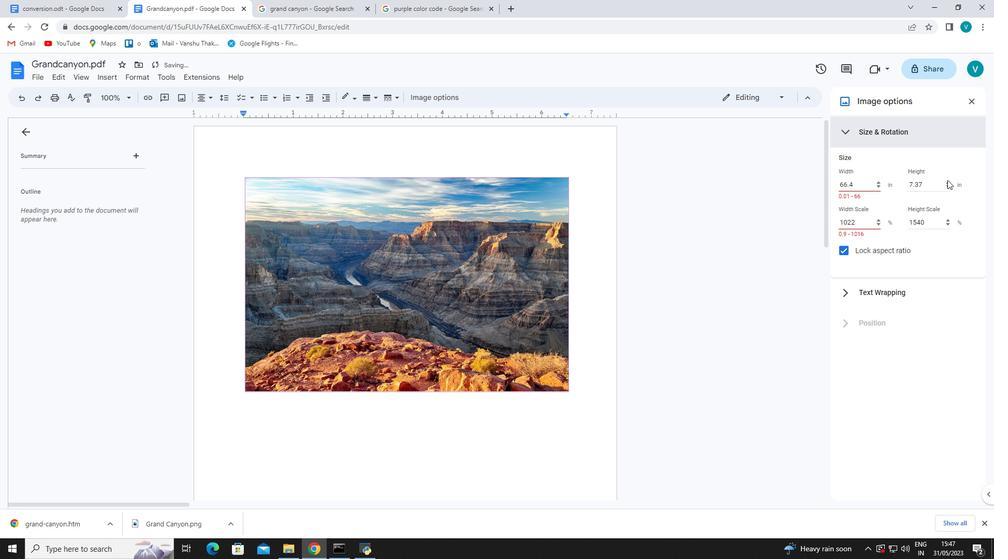 
Action: Mouse moved to (947, 187)
Screenshot: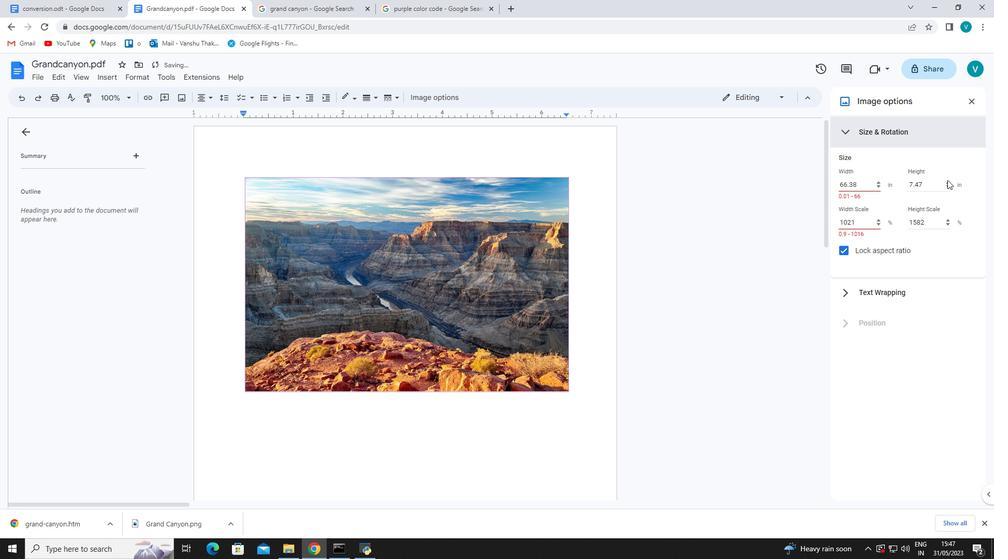
Action: Mouse pressed left at (947, 187)
Screenshot: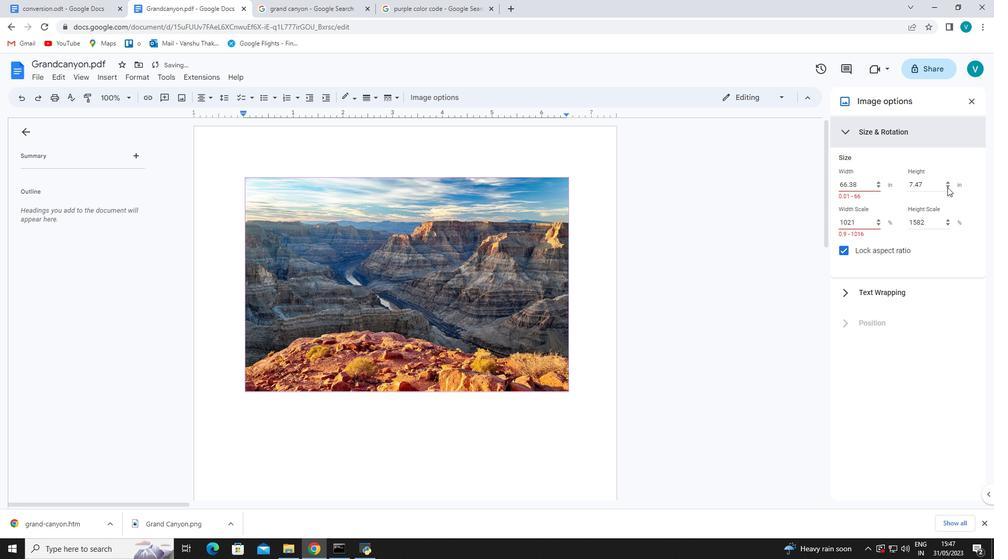 
Action: Mouse moved to (974, 105)
Screenshot: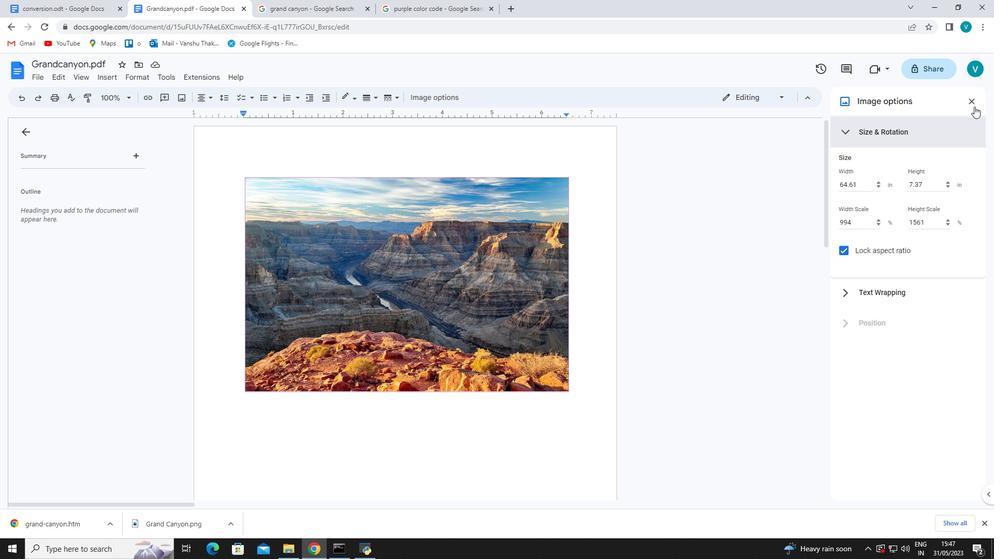 
Action: Mouse pressed left at (974, 105)
Screenshot: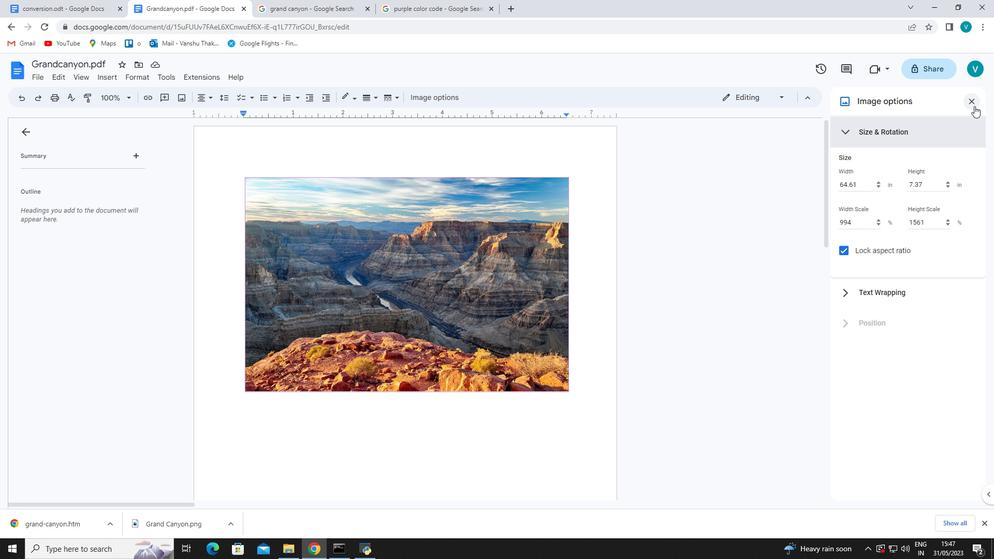 
Action: Mouse moved to (757, 187)
Screenshot: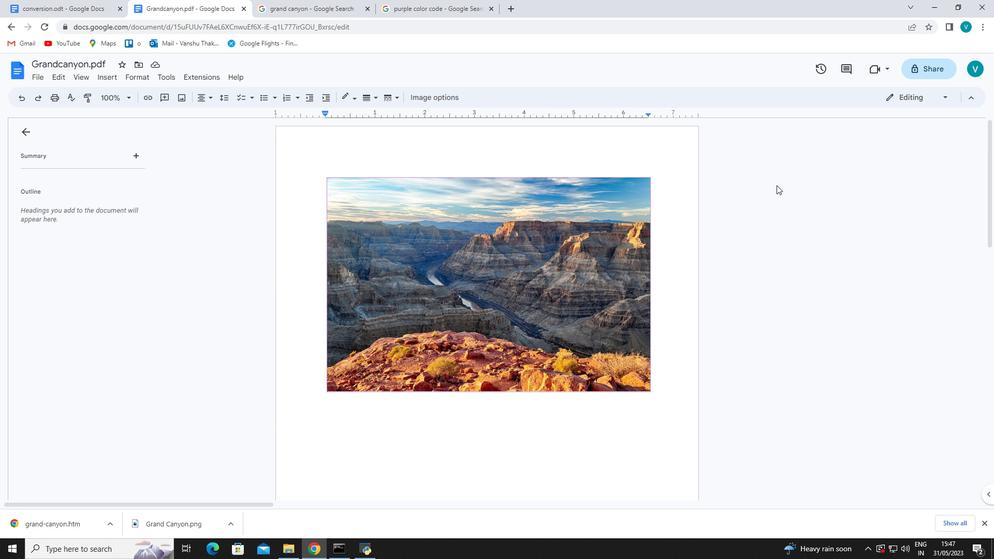 
